 Task: Find connections with filter location Prijedor with filter topic #healthylifestyle with filter profile language German with filter current company LOVE, LIGHT, INSPIRE ? with filter school Indian Institute of Technology Gandhinagar  with filter industry Dairy Product Manufacturing with filter service category Tax Law with filter keywords title Financial Services Representative
Action: Mouse moved to (609, 114)
Screenshot: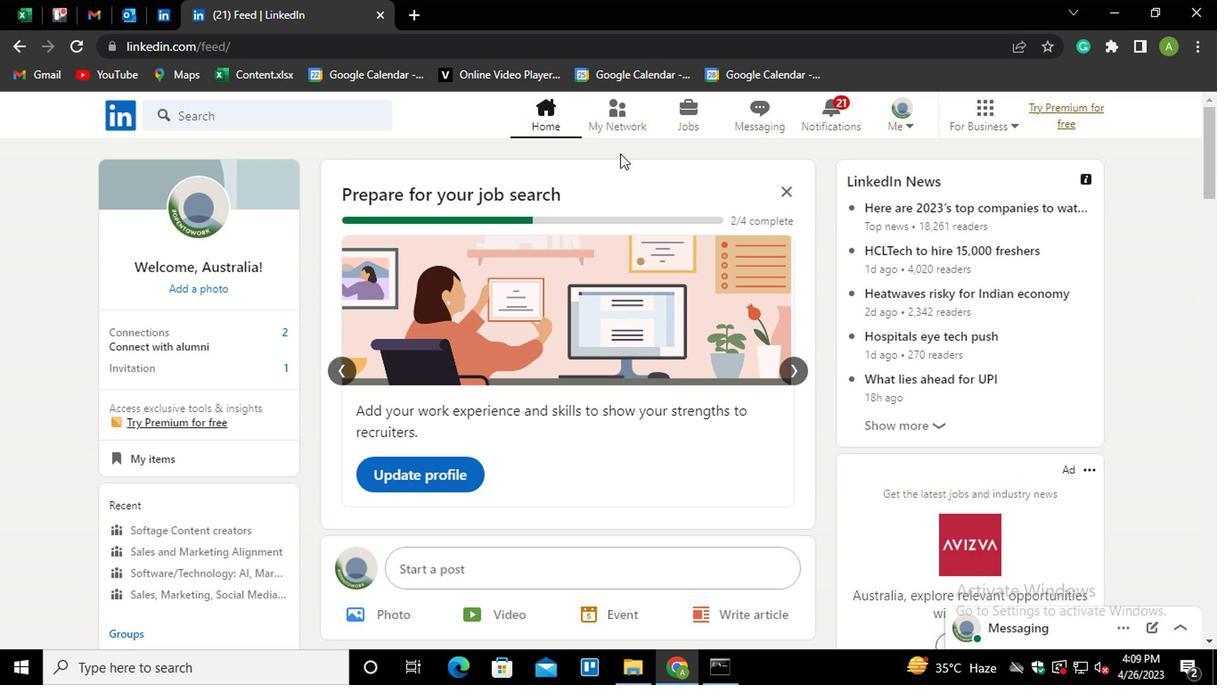 
Action: Mouse pressed left at (609, 114)
Screenshot: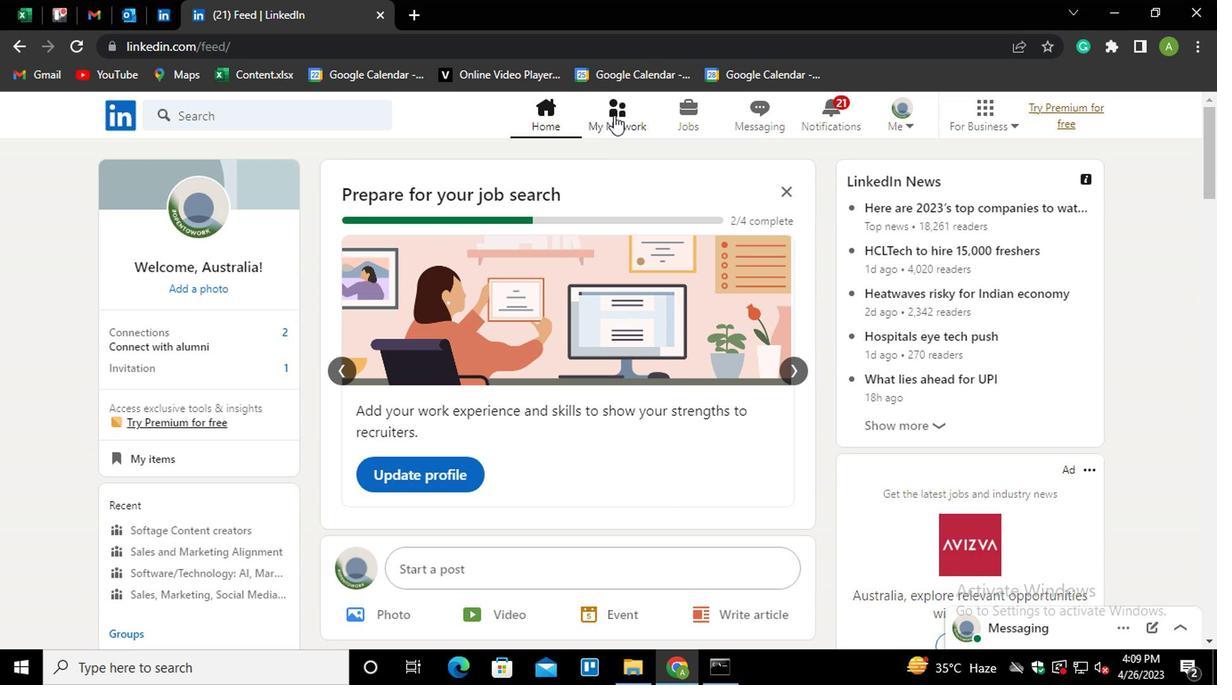 
Action: Mouse moved to (213, 209)
Screenshot: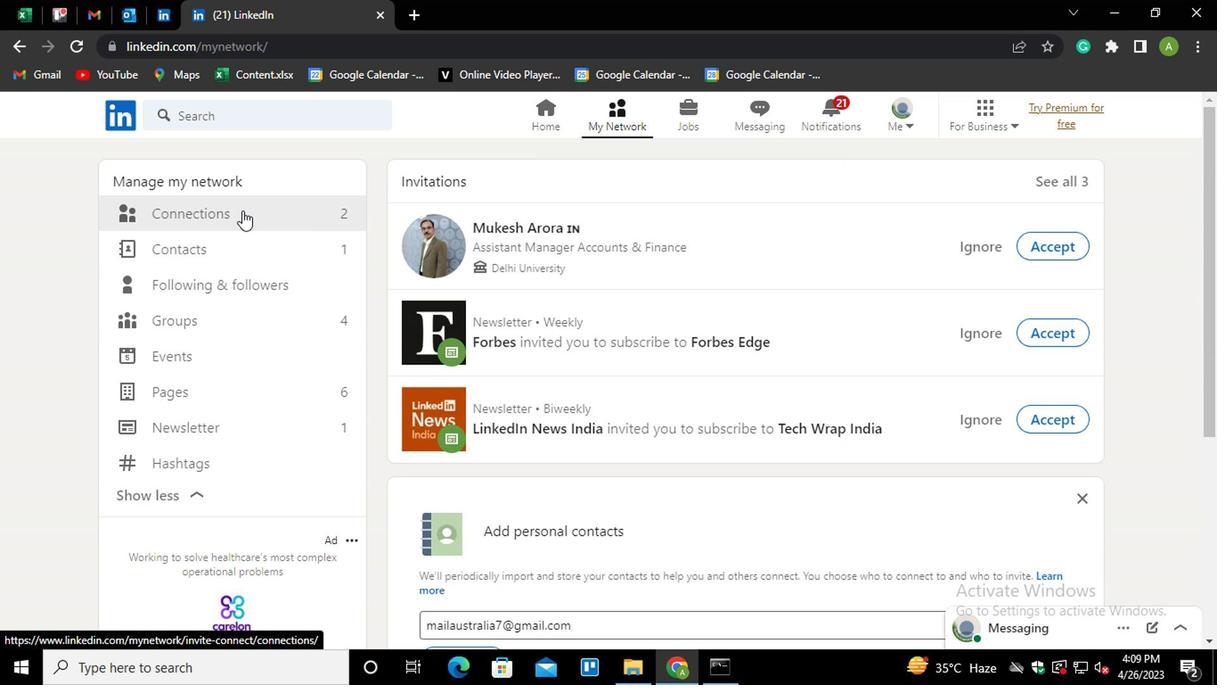 
Action: Mouse pressed left at (213, 209)
Screenshot: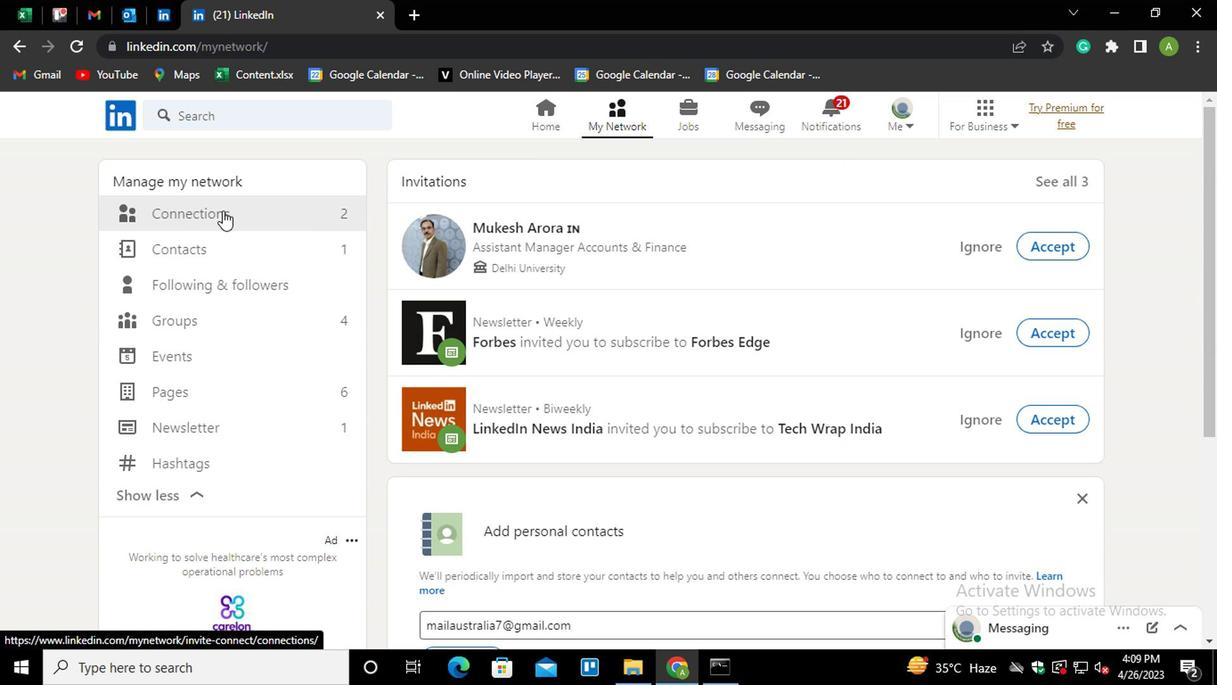 
Action: Mouse moved to (697, 209)
Screenshot: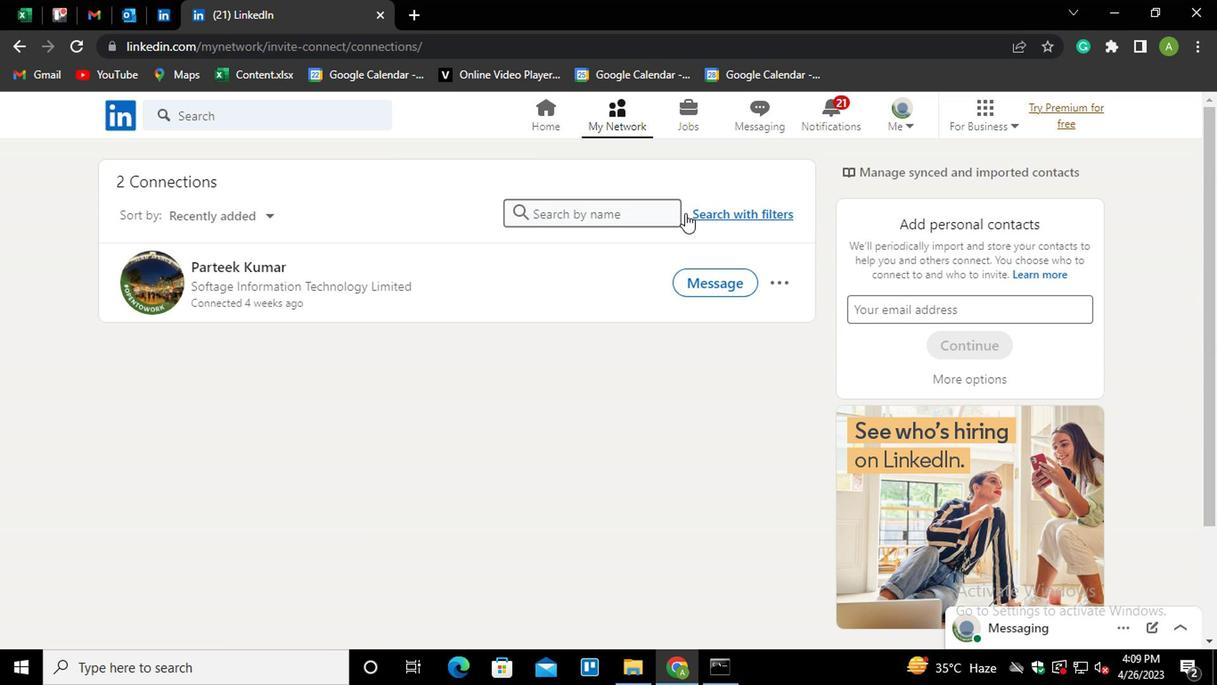 
Action: Mouse pressed left at (697, 209)
Screenshot: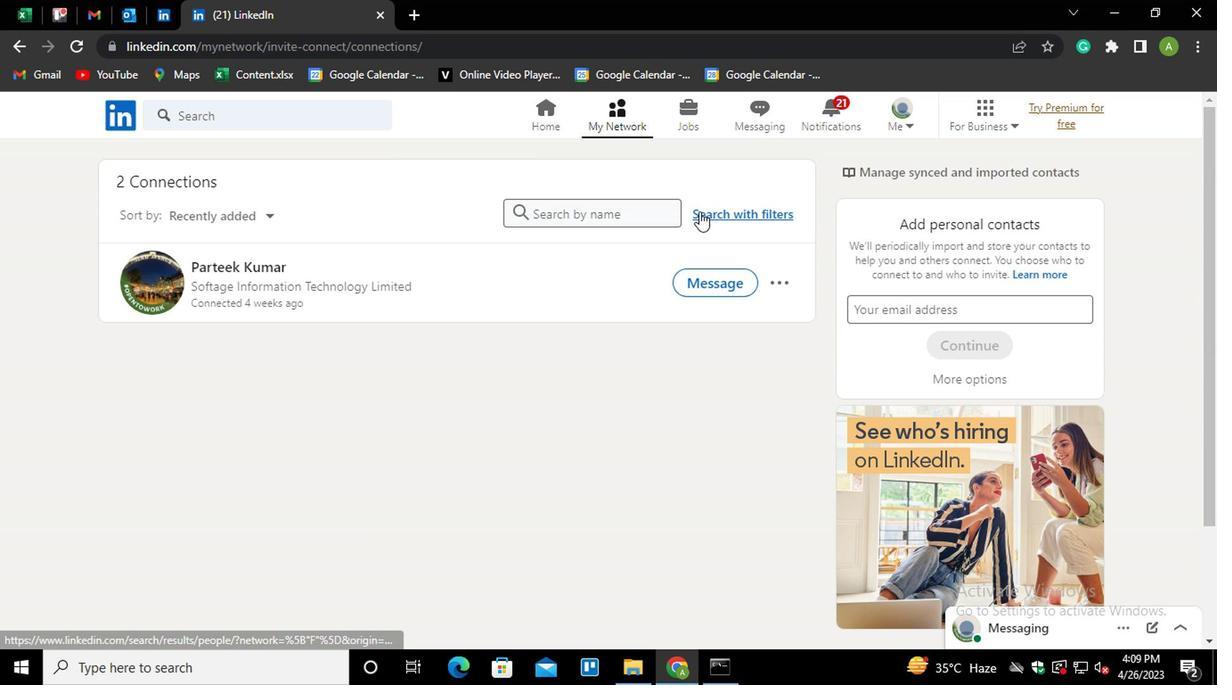 
Action: Mouse moved to (598, 166)
Screenshot: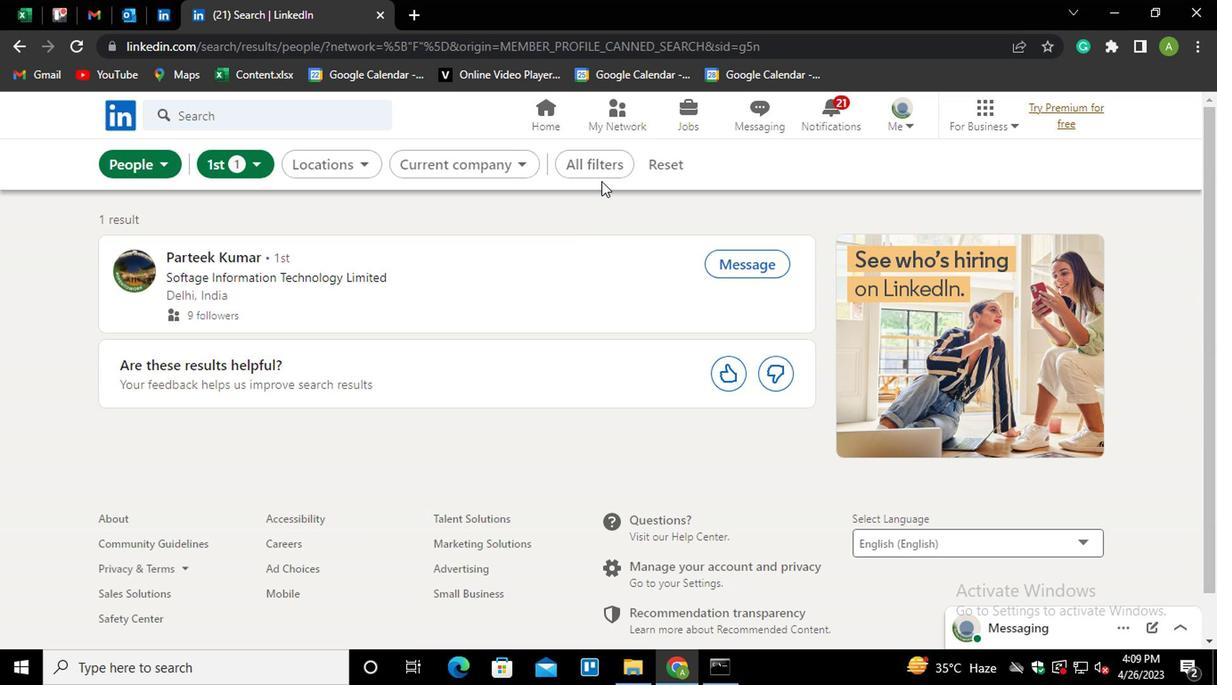 
Action: Mouse pressed left at (598, 166)
Screenshot: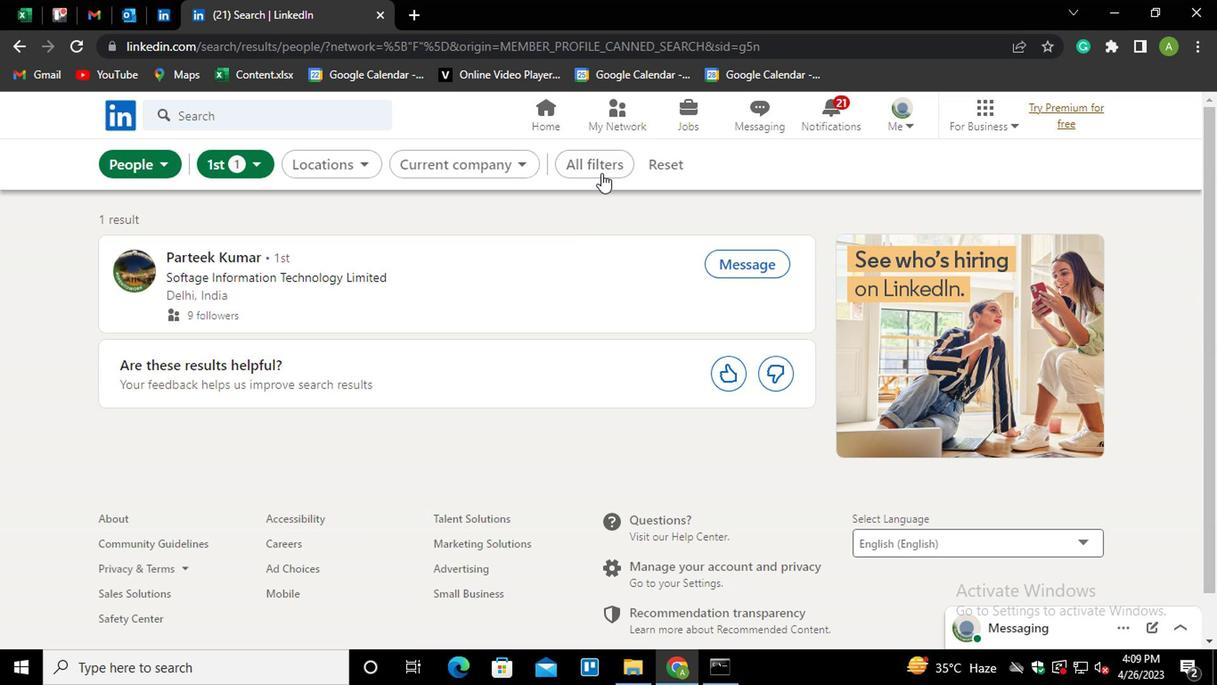 
Action: Mouse moved to (839, 359)
Screenshot: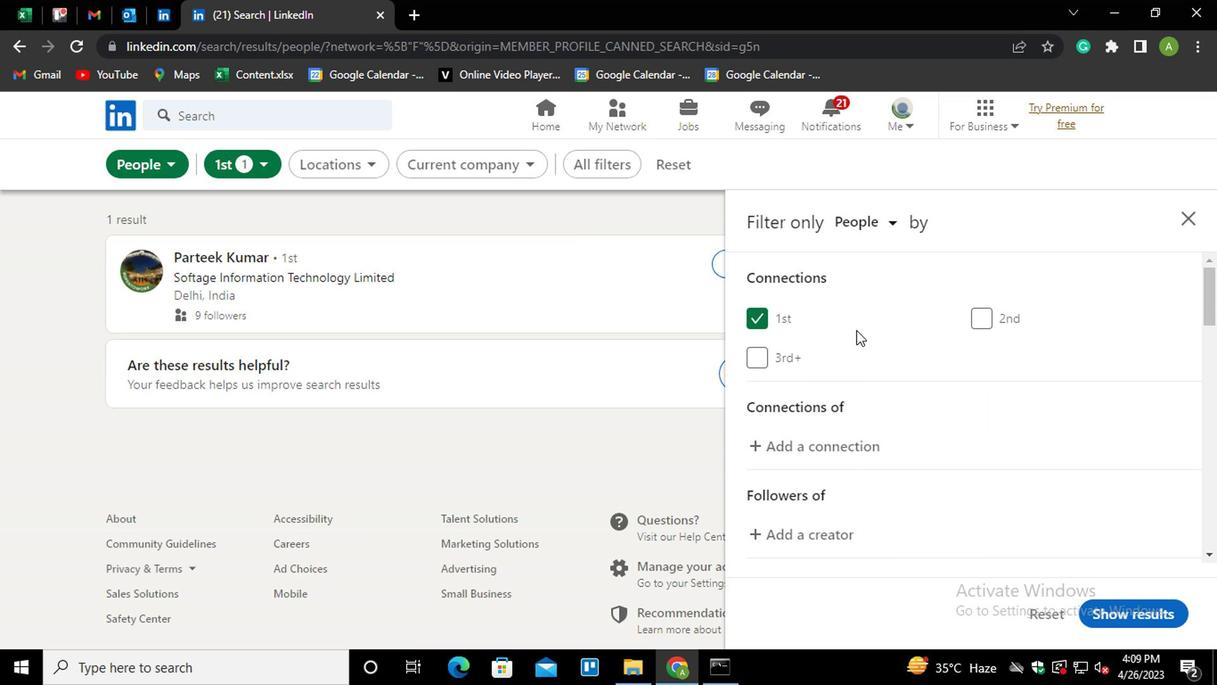 
Action: Mouse scrolled (839, 359) with delta (0, 0)
Screenshot: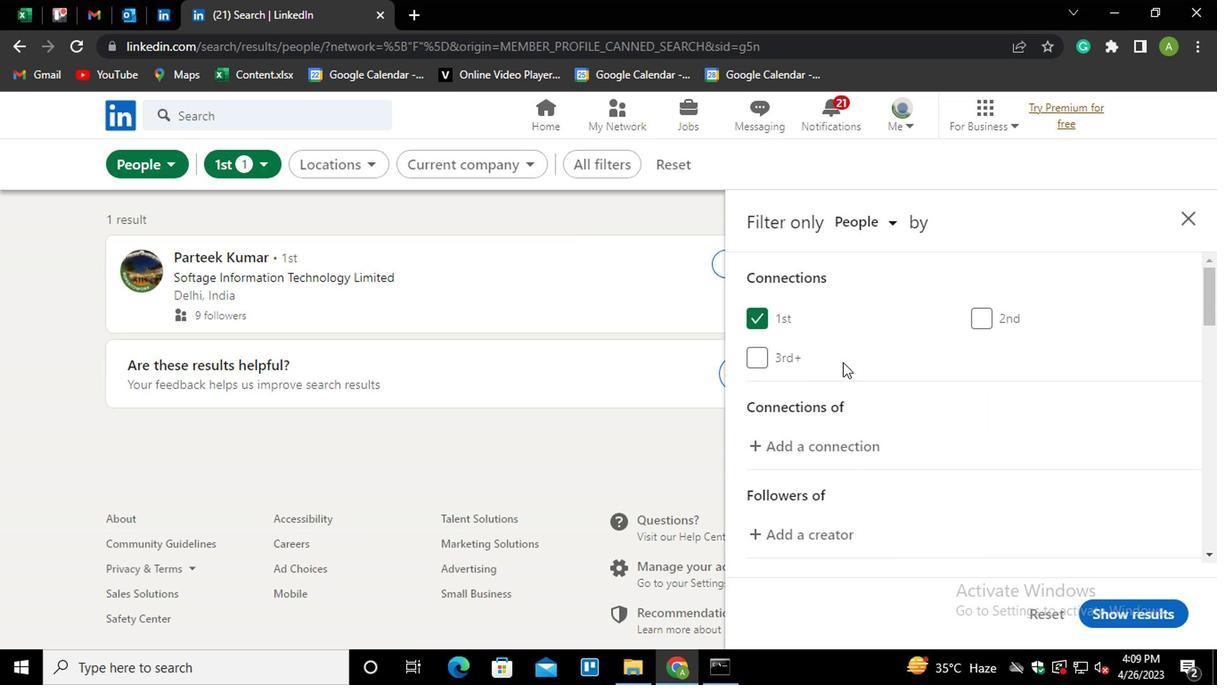 
Action: Mouse scrolled (839, 359) with delta (0, 0)
Screenshot: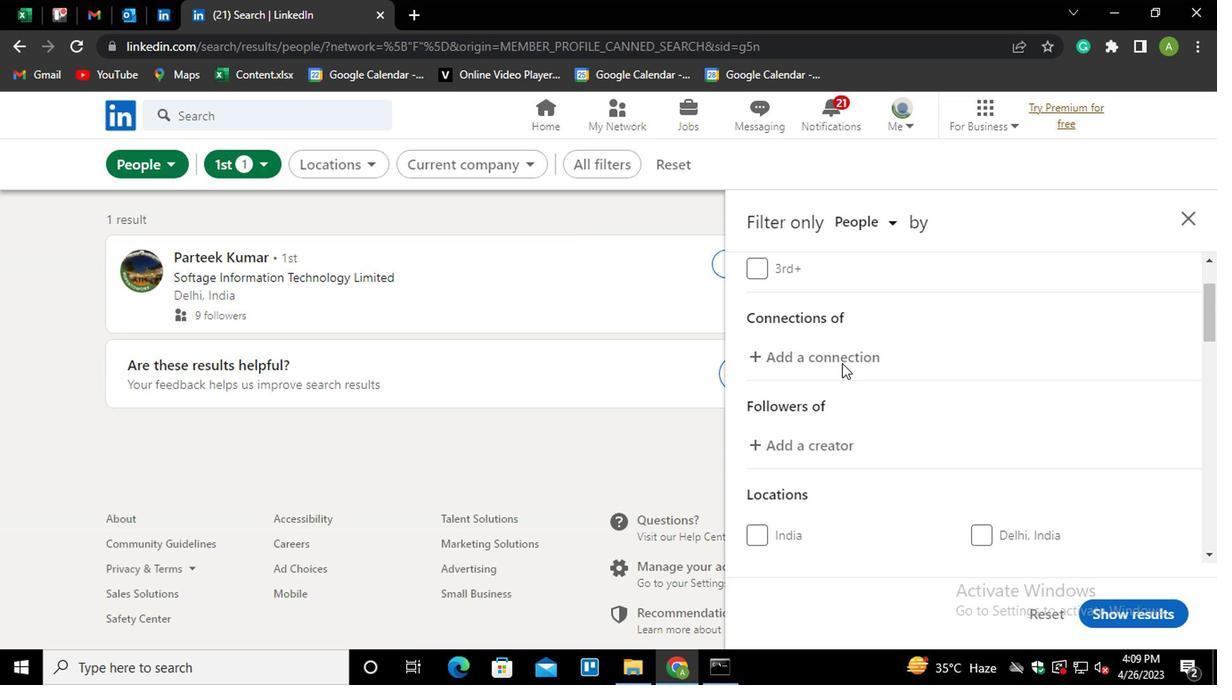 
Action: Mouse scrolled (839, 359) with delta (0, 0)
Screenshot: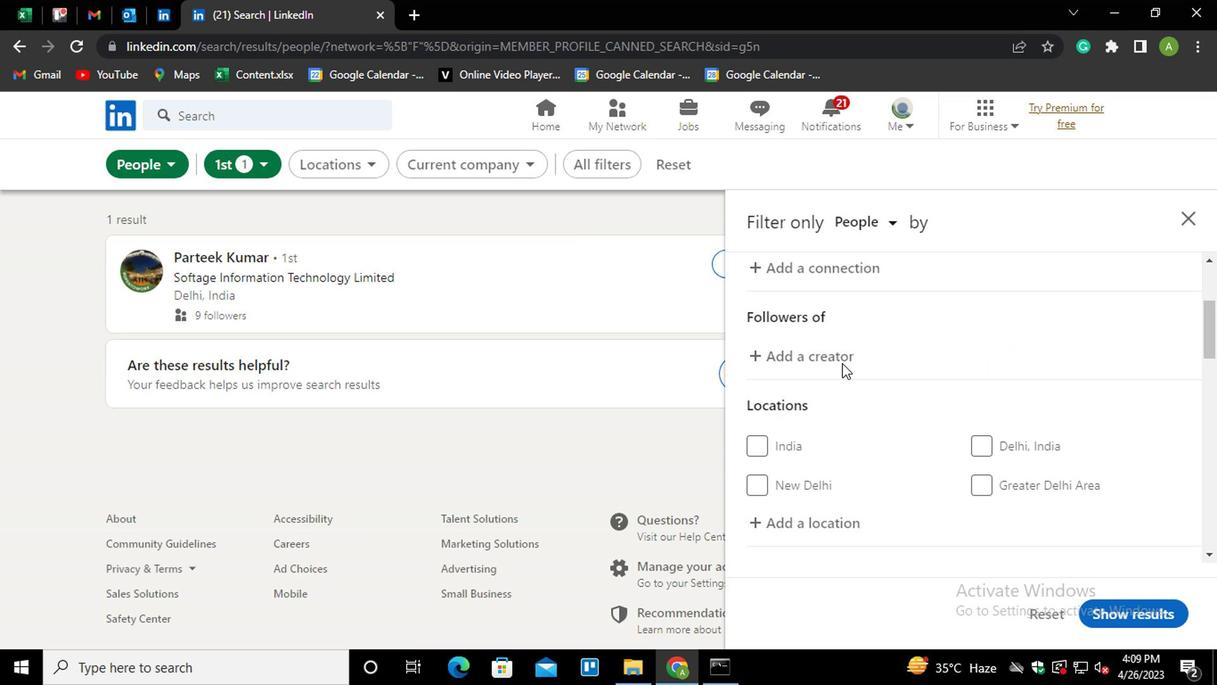 
Action: Mouse moved to (775, 431)
Screenshot: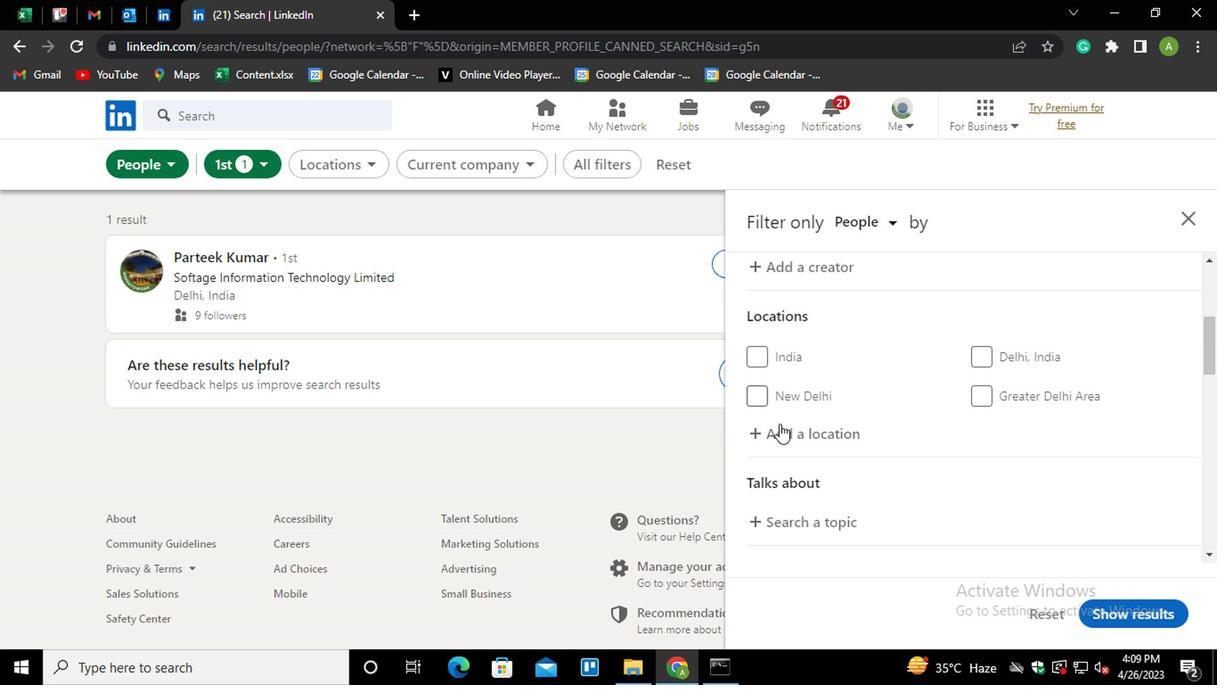 
Action: Mouse pressed left at (775, 431)
Screenshot: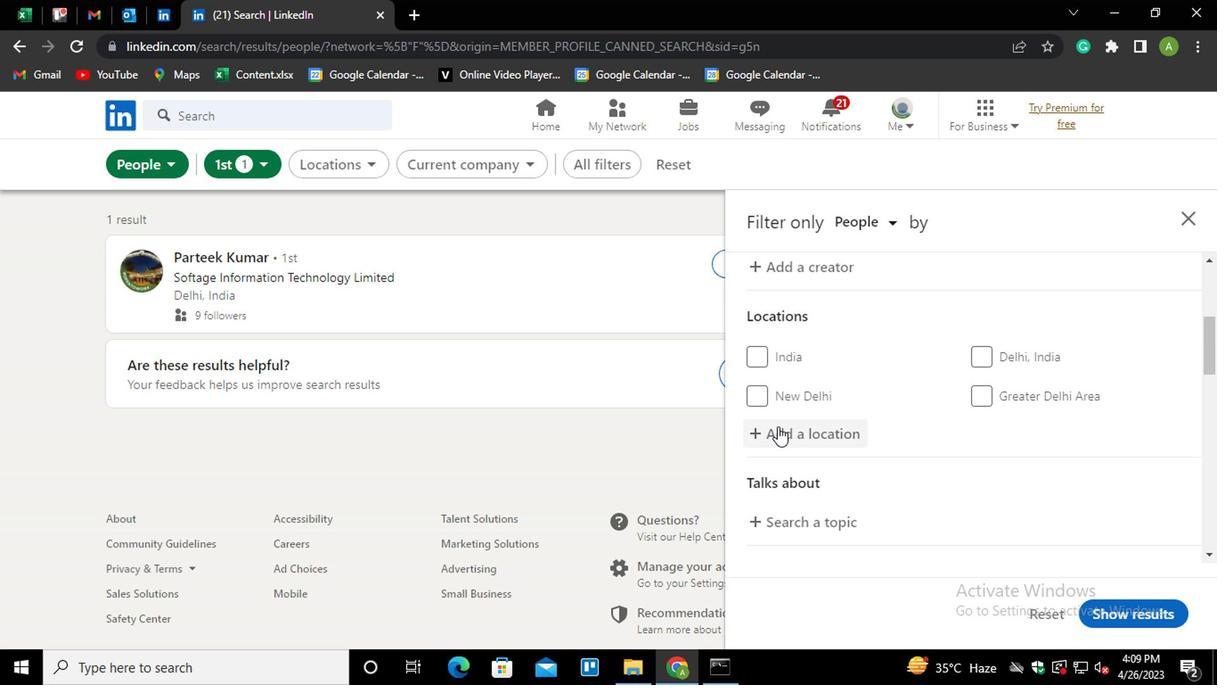 
Action: Mouse moved to (786, 431)
Screenshot: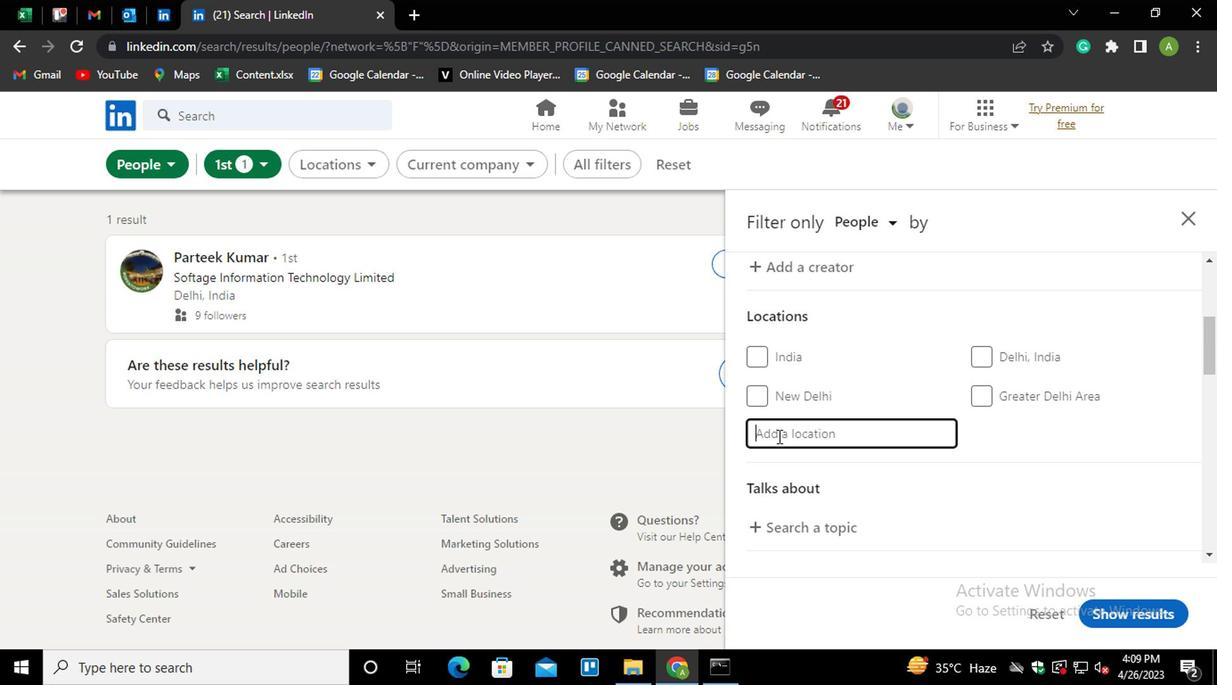 
Action: Mouse pressed left at (786, 431)
Screenshot: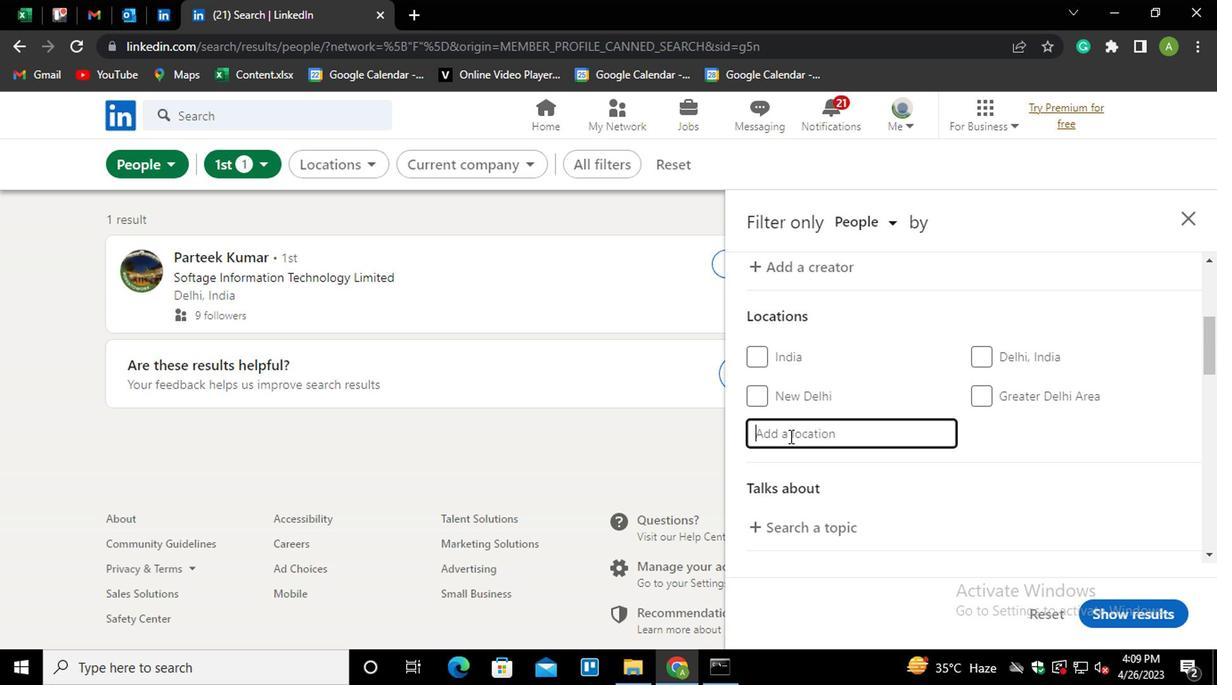 
Action: Key pressed <Key.shift_r>Prijedor<Key.down><Key.enter>
Screenshot: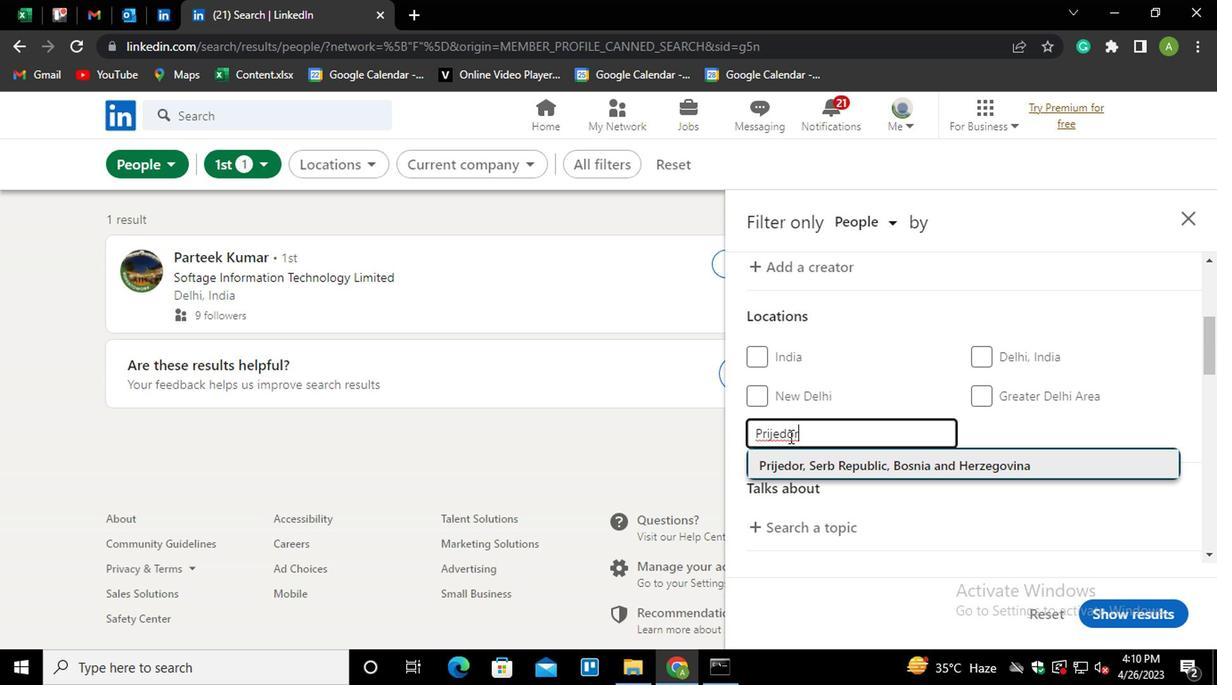 
Action: Mouse moved to (822, 434)
Screenshot: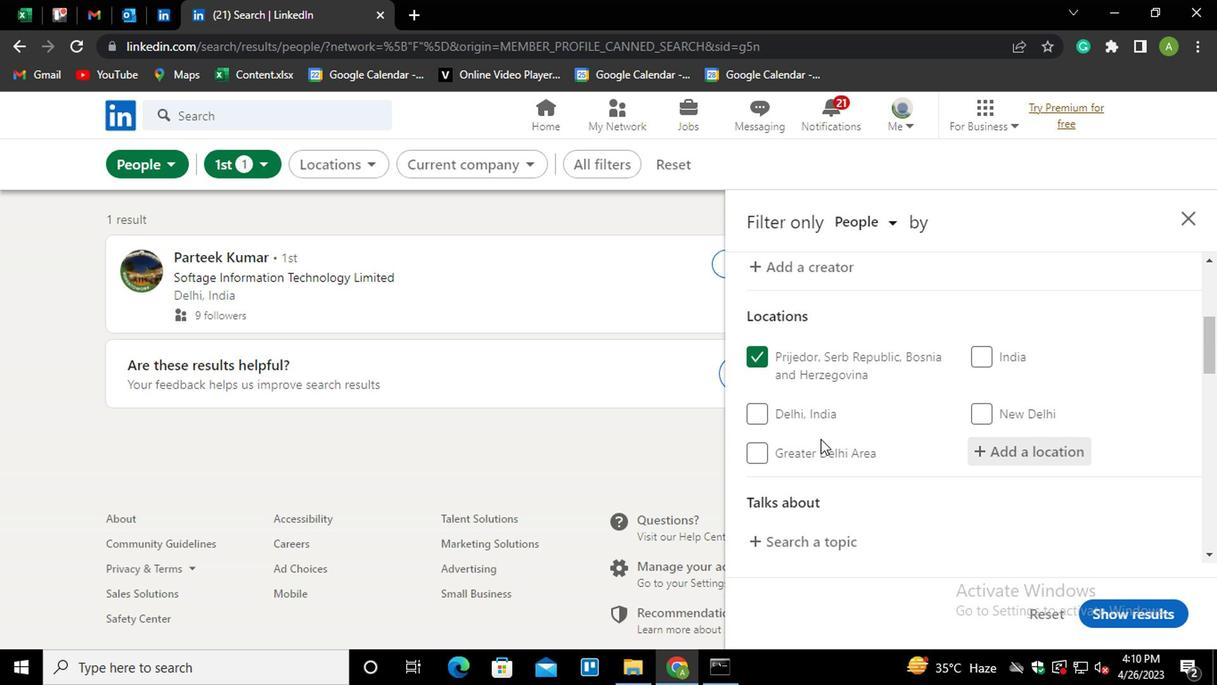 
Action: Mouse scrolled (822, 433) with delta (0, 0)
Screenshot: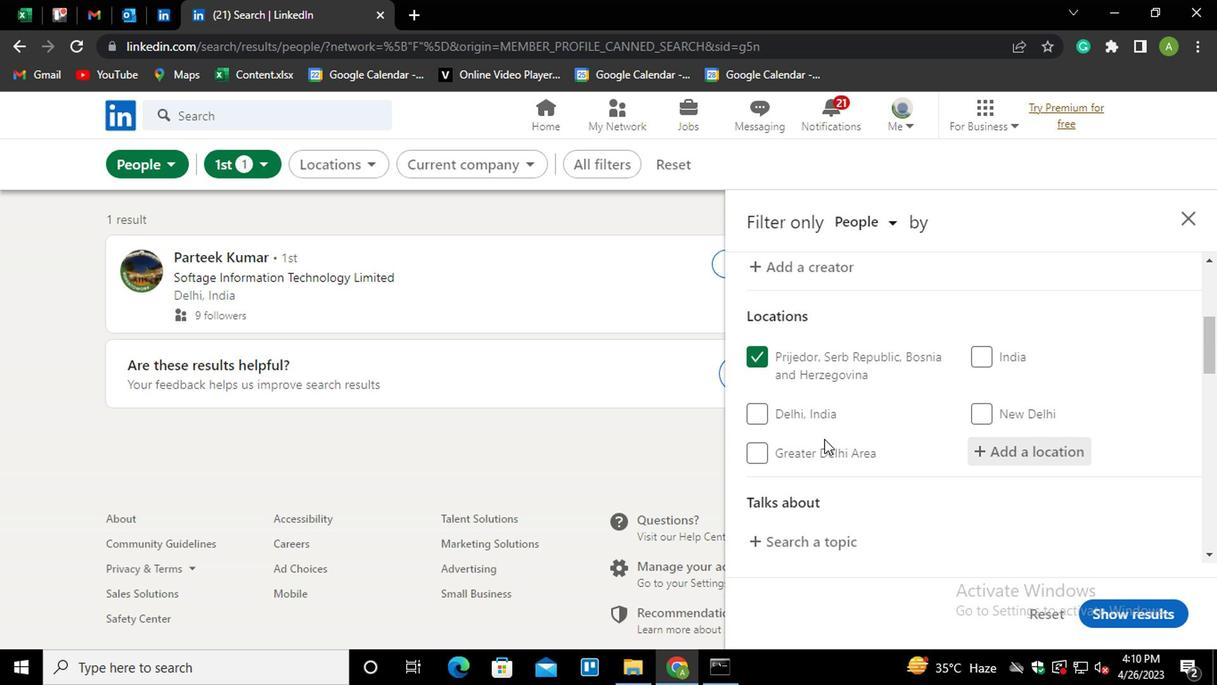 
Action: Mouse scrolled (822, 433) with delta (0, 0)
Screenshot: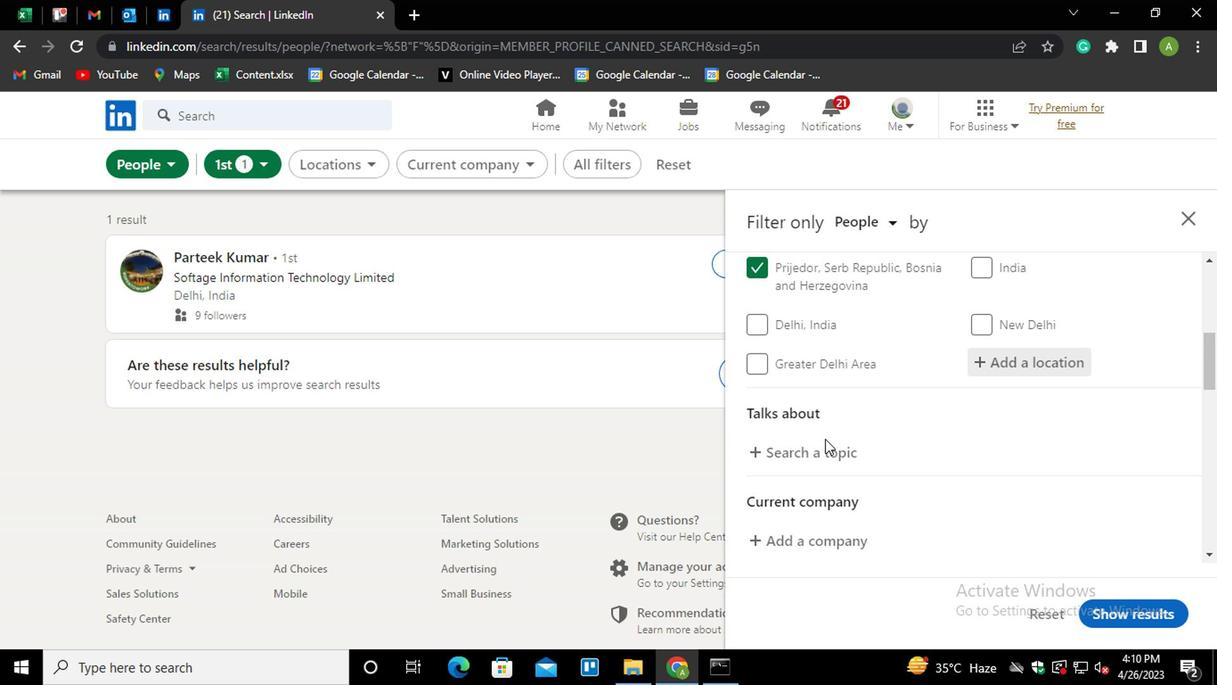 
Action: Mouse moved to (775, 367)
Screenshot: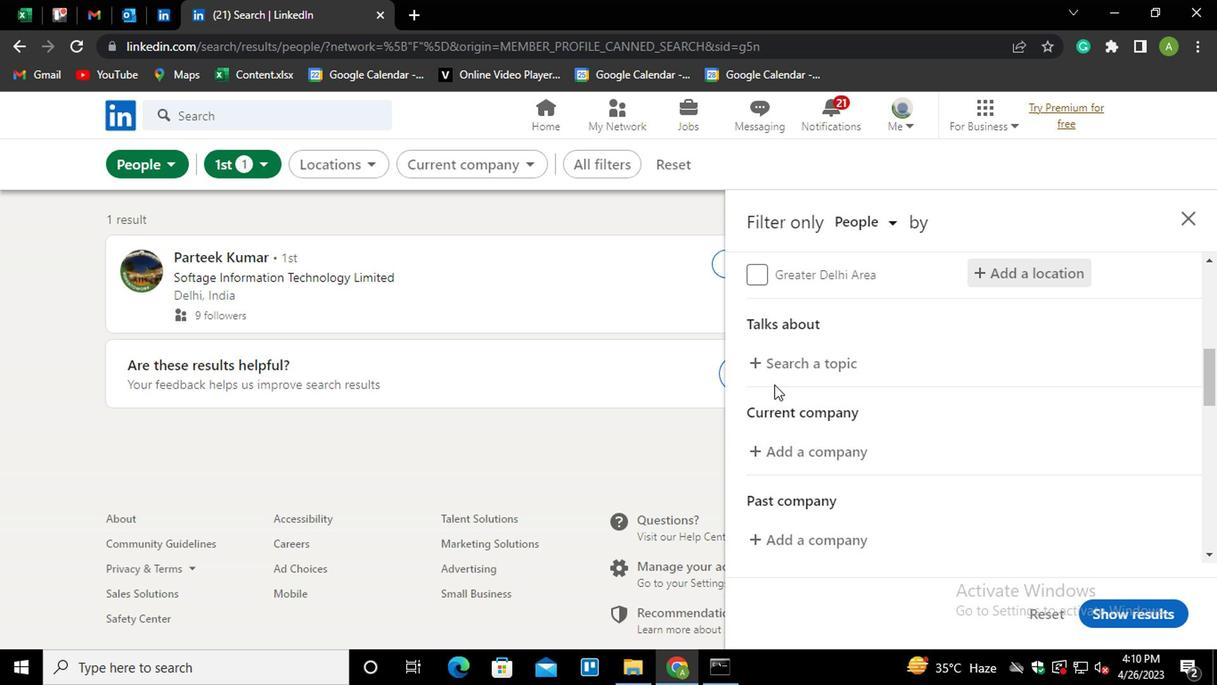
Action: Mouse pressed left at (775, 367)
Screenshot: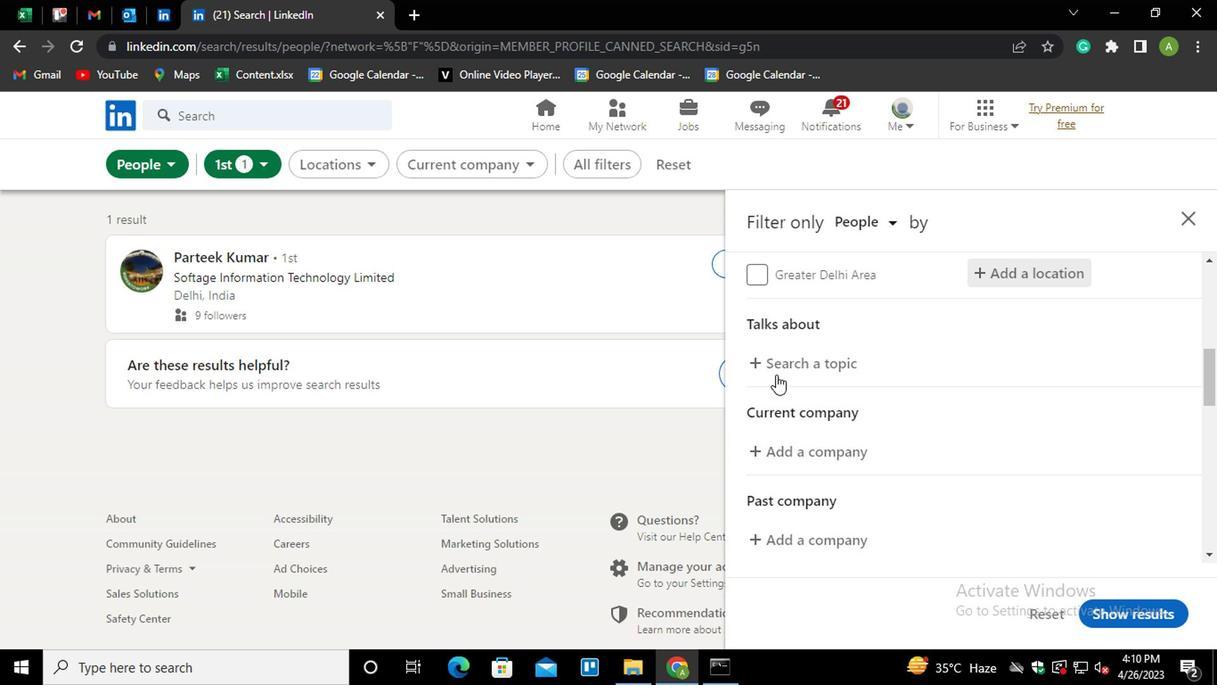 
Action: Mouse moved to (783, 365)
Screenshot: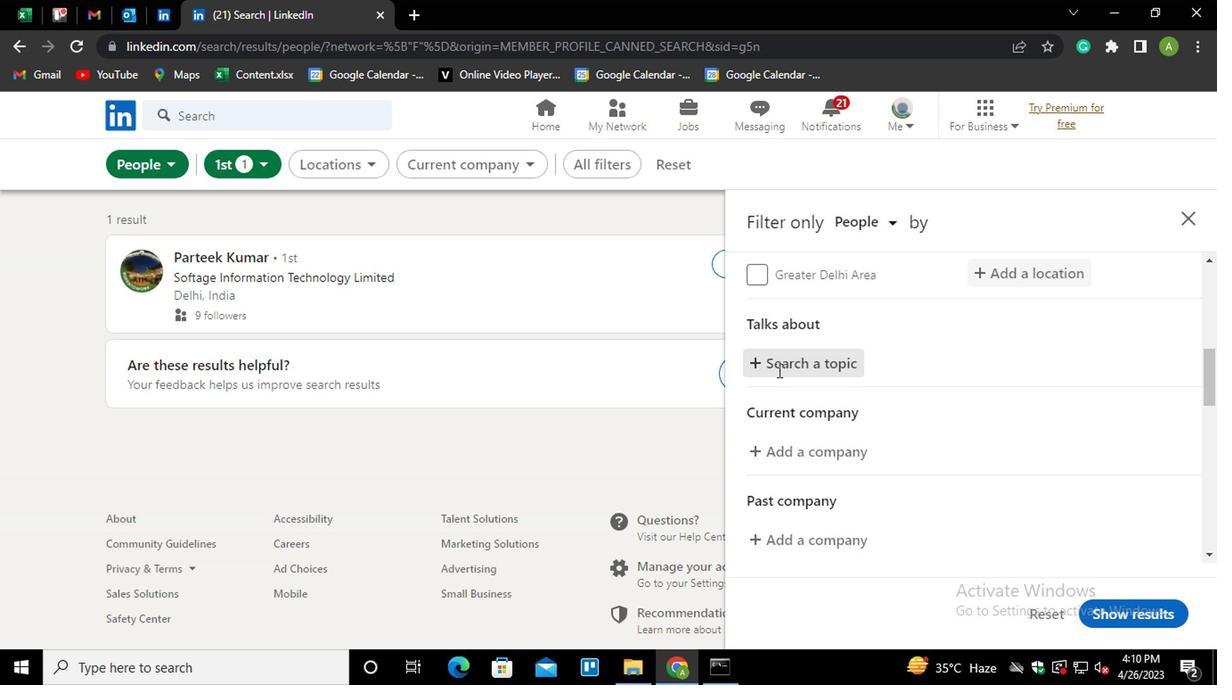 
Action: Mouse pressed left at (783, 365)
Screenshot: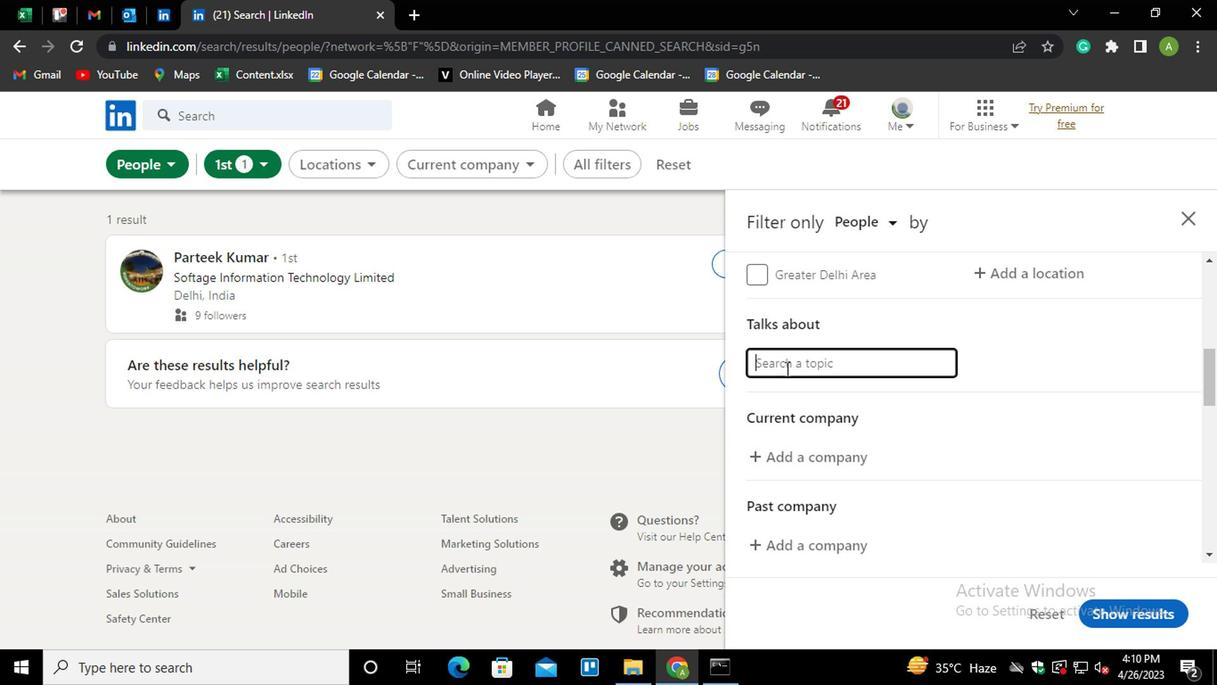 
Action: Mouse moved to (789, 360)
Screenshot: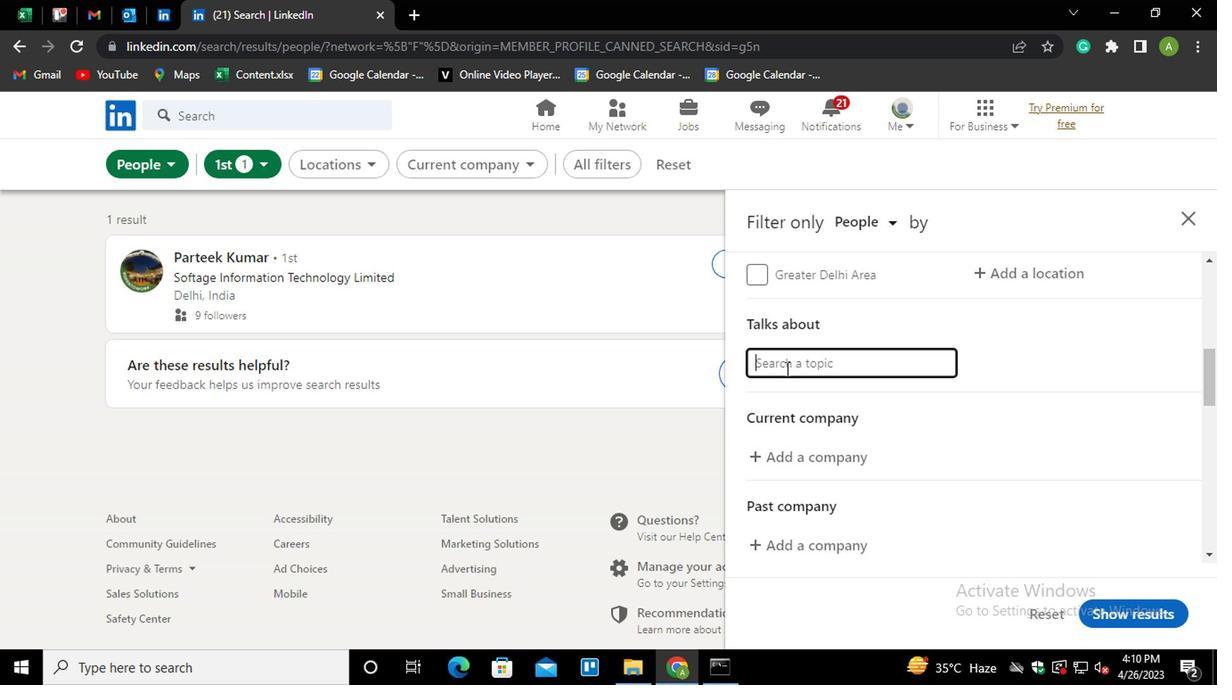 
Action: Key pressed <Key.shift>#HEALTHYLIFESTYLE
Screenshot: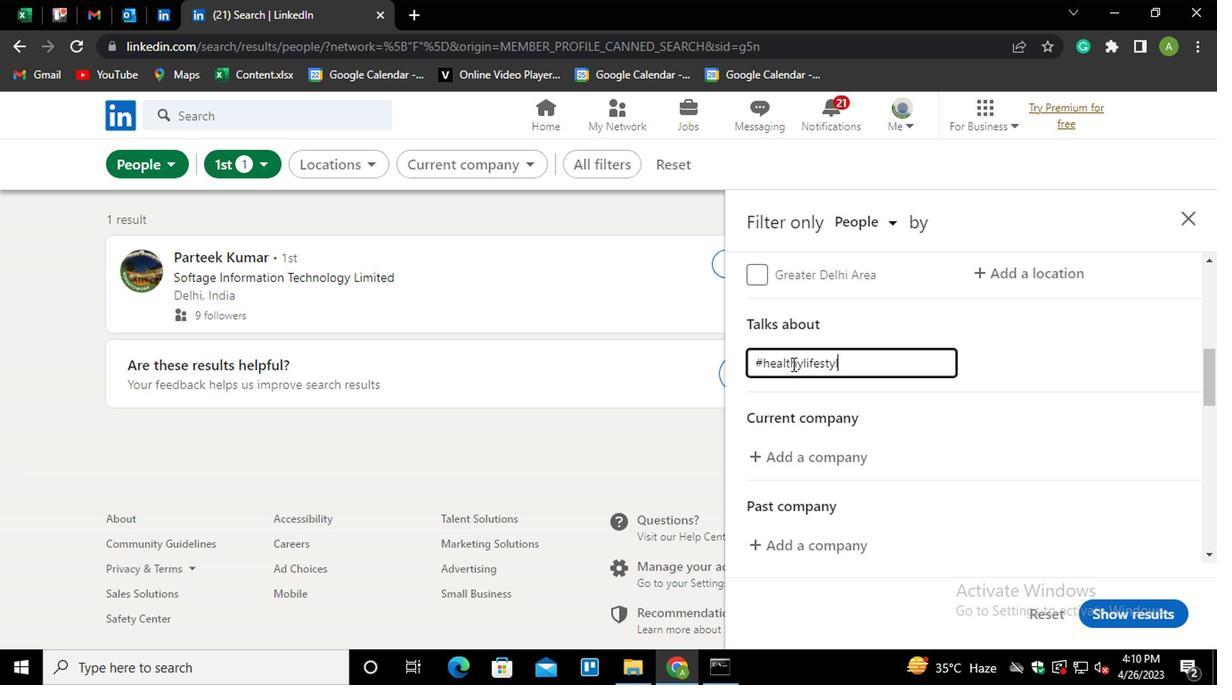 
Action: Mouse moved to (1106, 372)
Screenshot: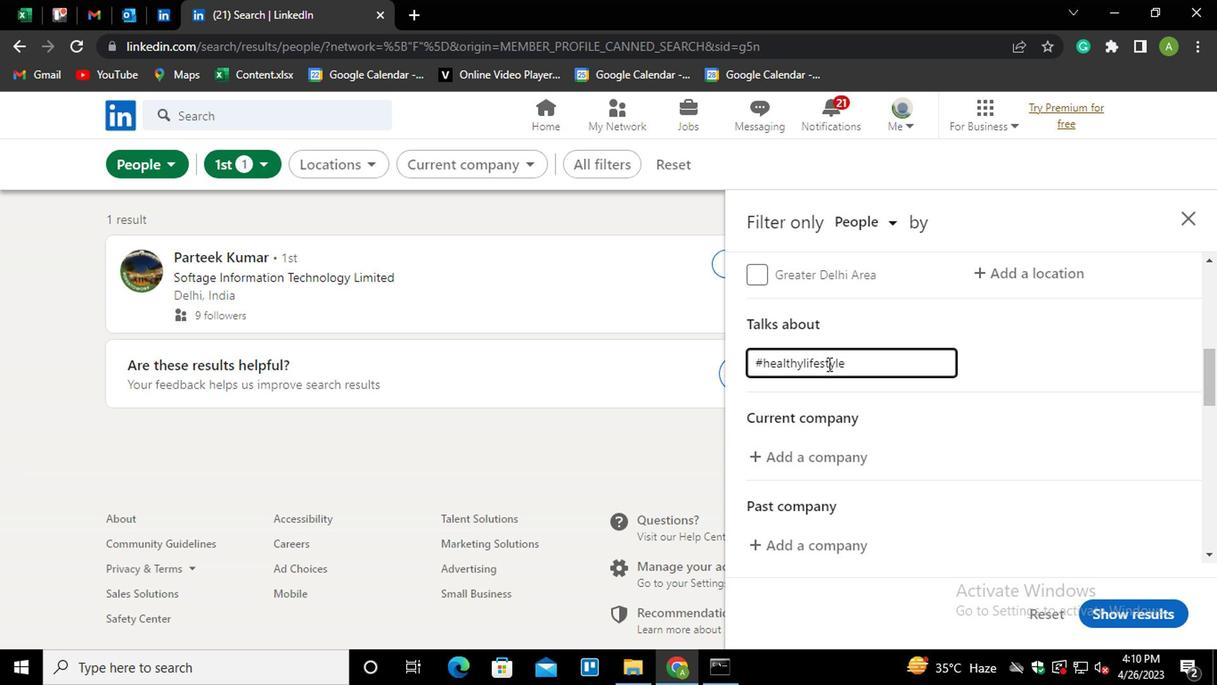 
Action: Mouse pressed left at (1106, 372)
Screenshot: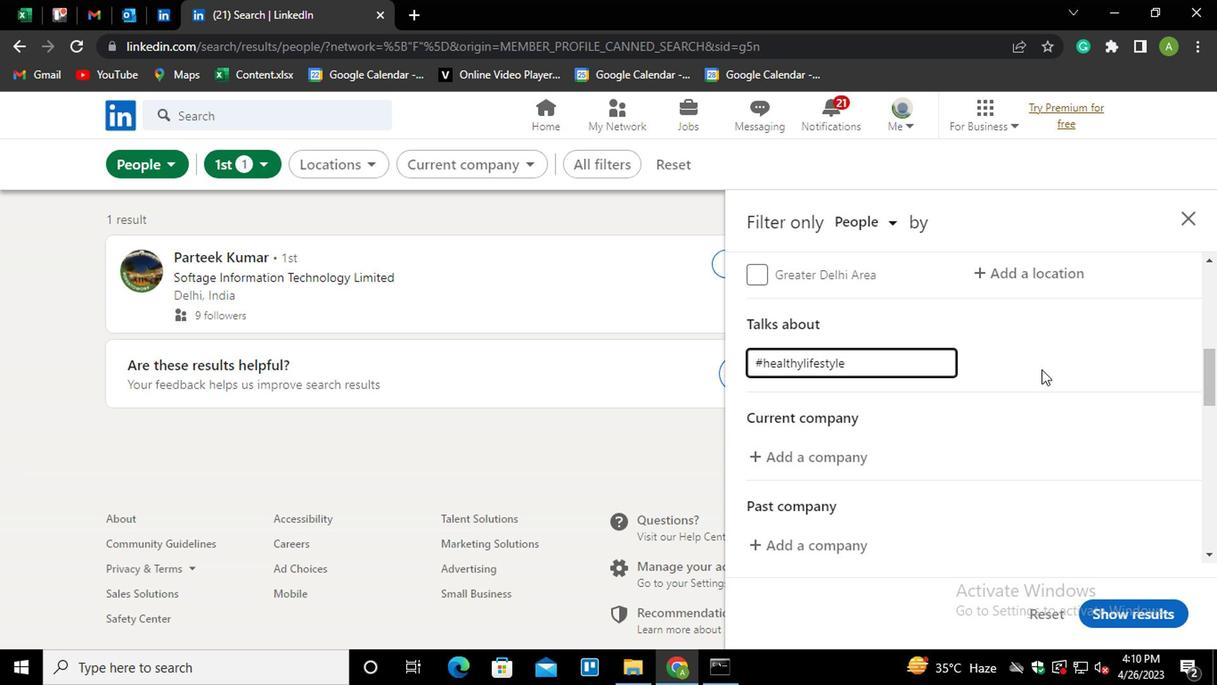 
Action: Mouse moved to (1108, 367)
Screenshot: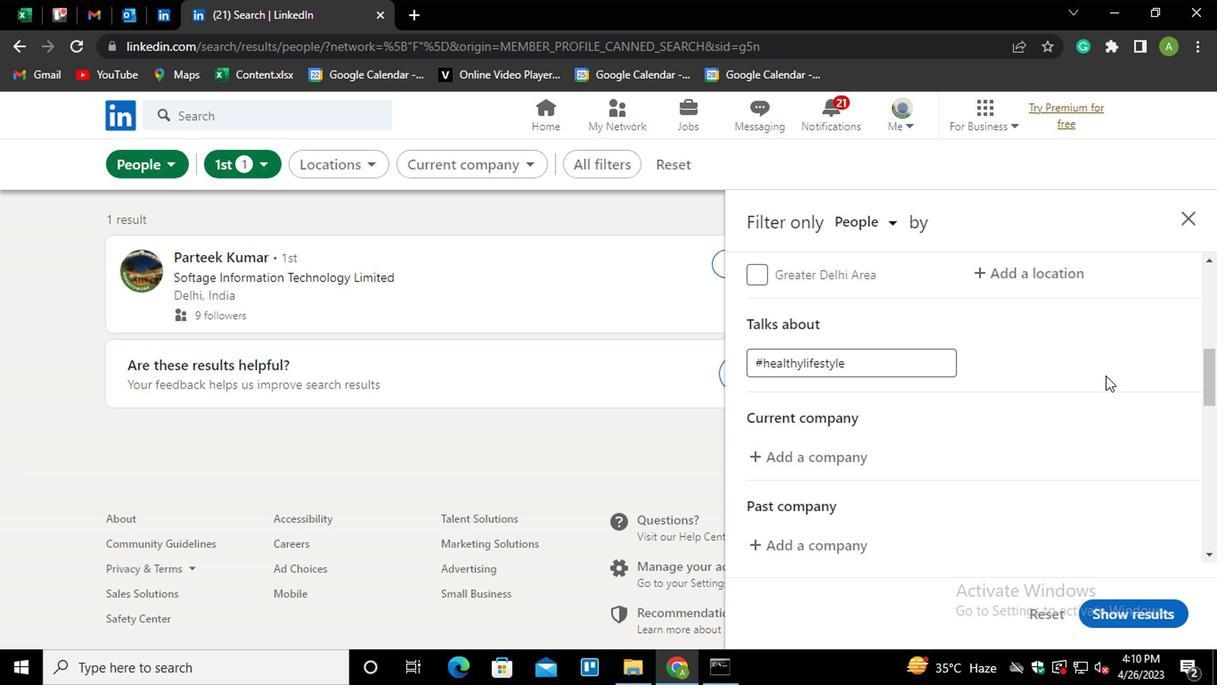 
Action: Mouse scrolled (1108, 367) with delta (0, 0)
Screenshot: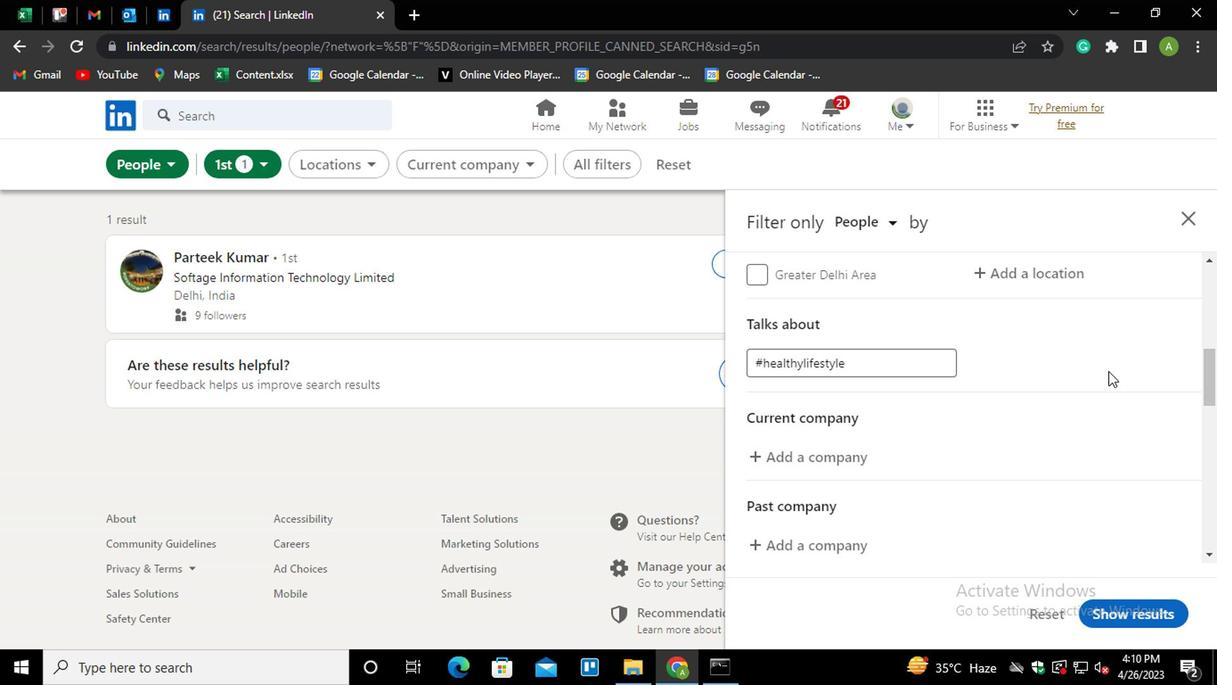 
Action: Mouse moved to (837, 362)
Screenshot: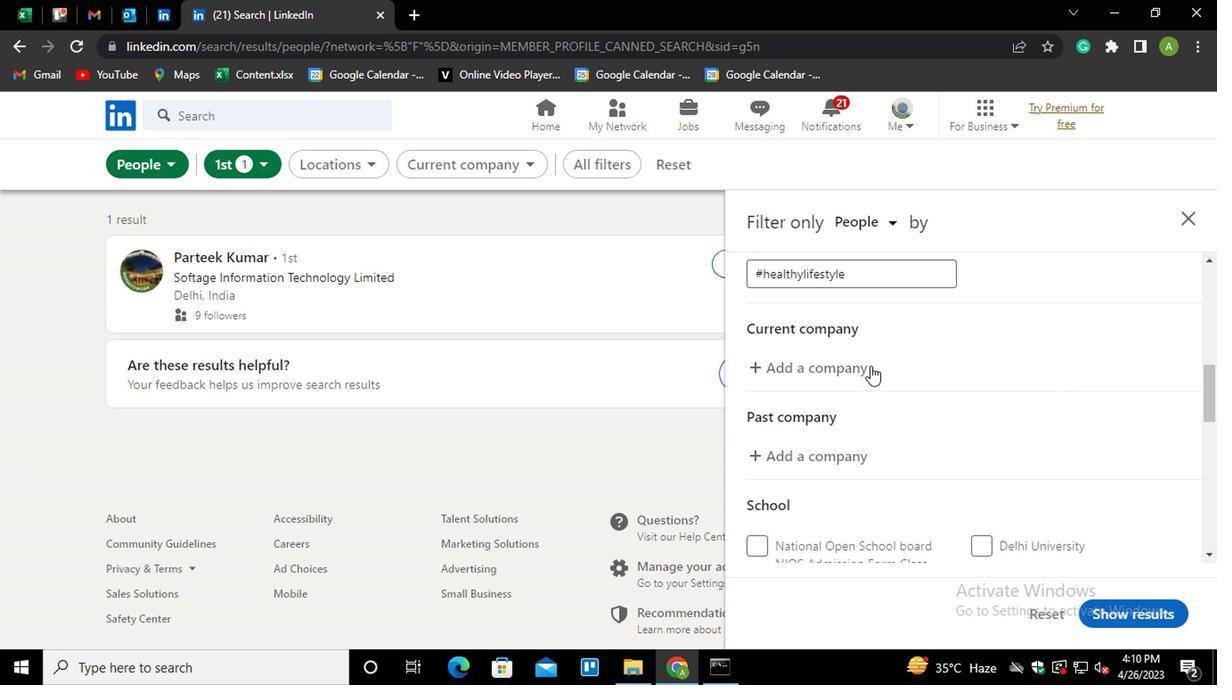 
Action: Mouse pressed left at (837, 362)
Screenshot: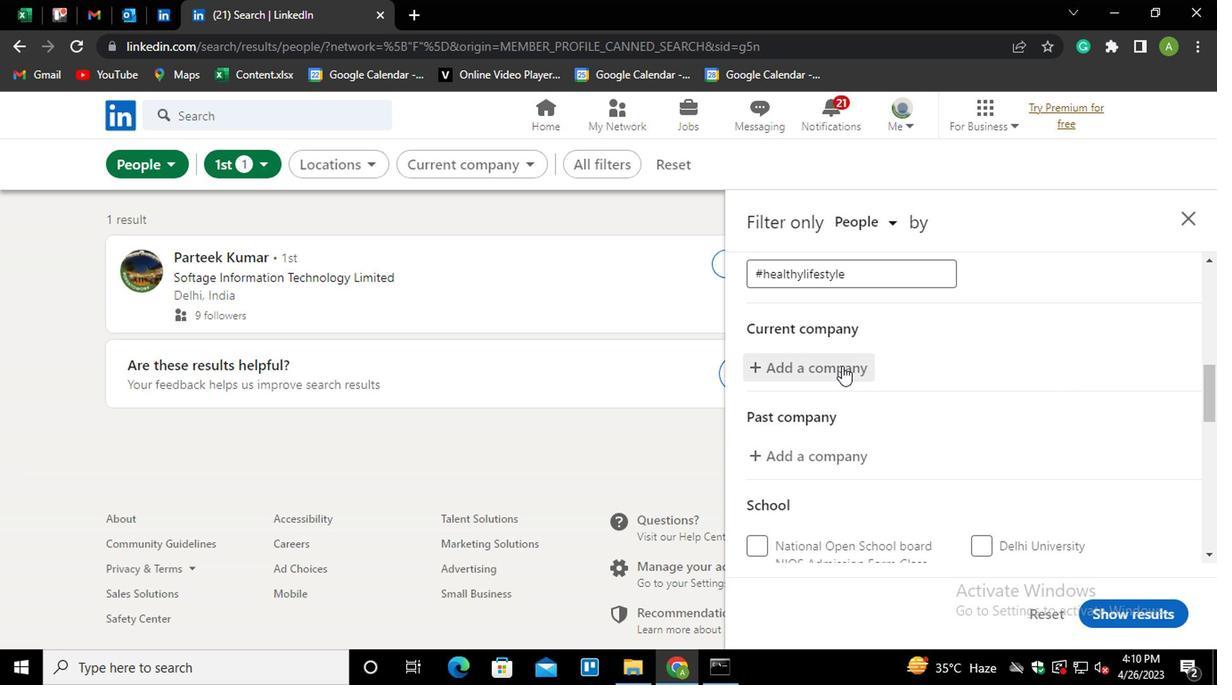 
Action: Mouse moved to (848, 360)
Screenshot: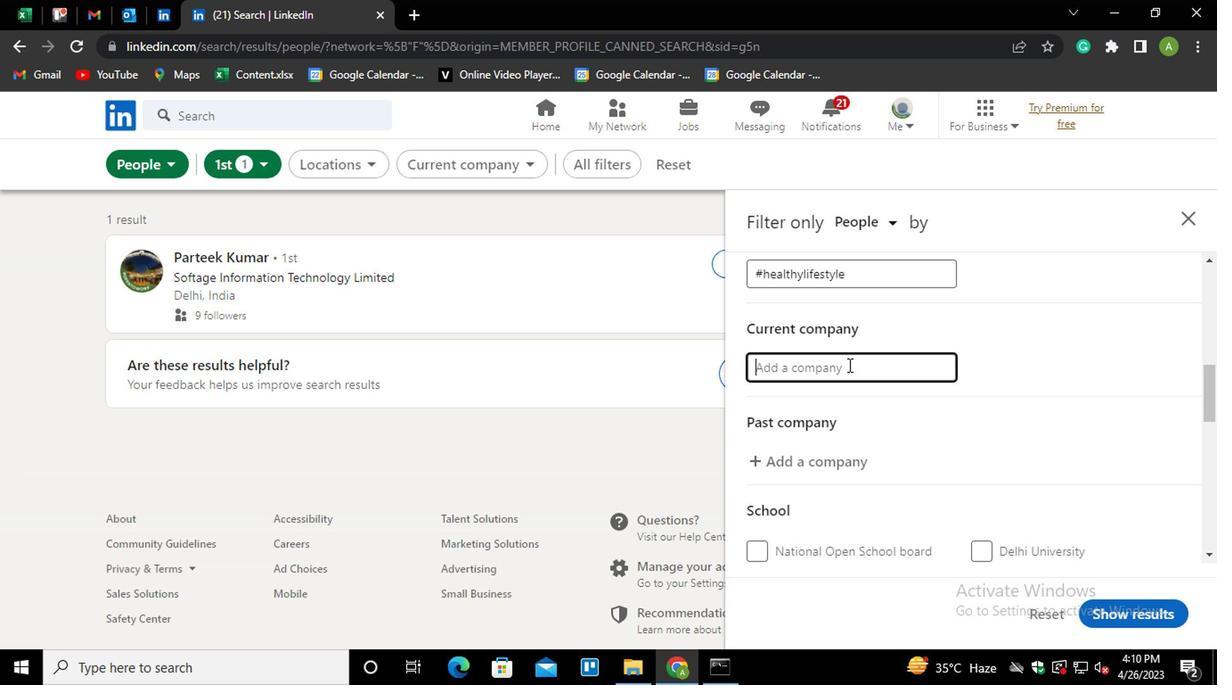 
Action: Key pressed <Key.shift_r>LOB<Key.backspace>VE,<Key.space><Key.down><Key.down><Key.enter>
Screenshot: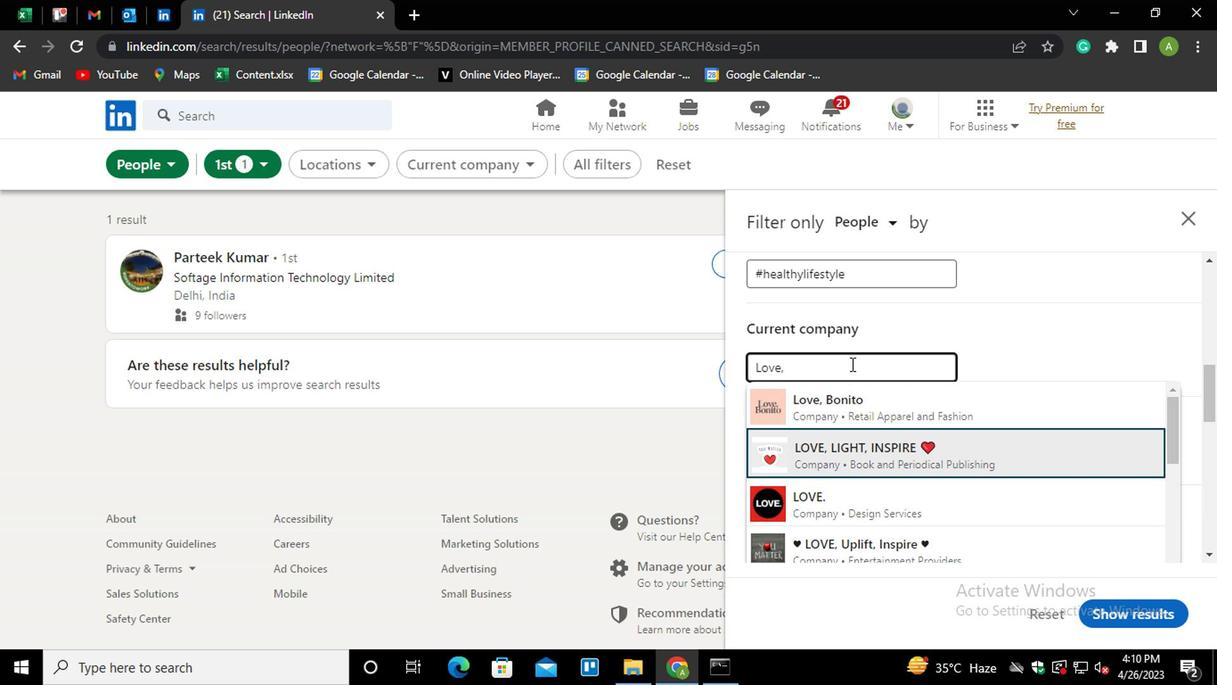 
Action: Mouse moved to (893, 343)
Screenshot: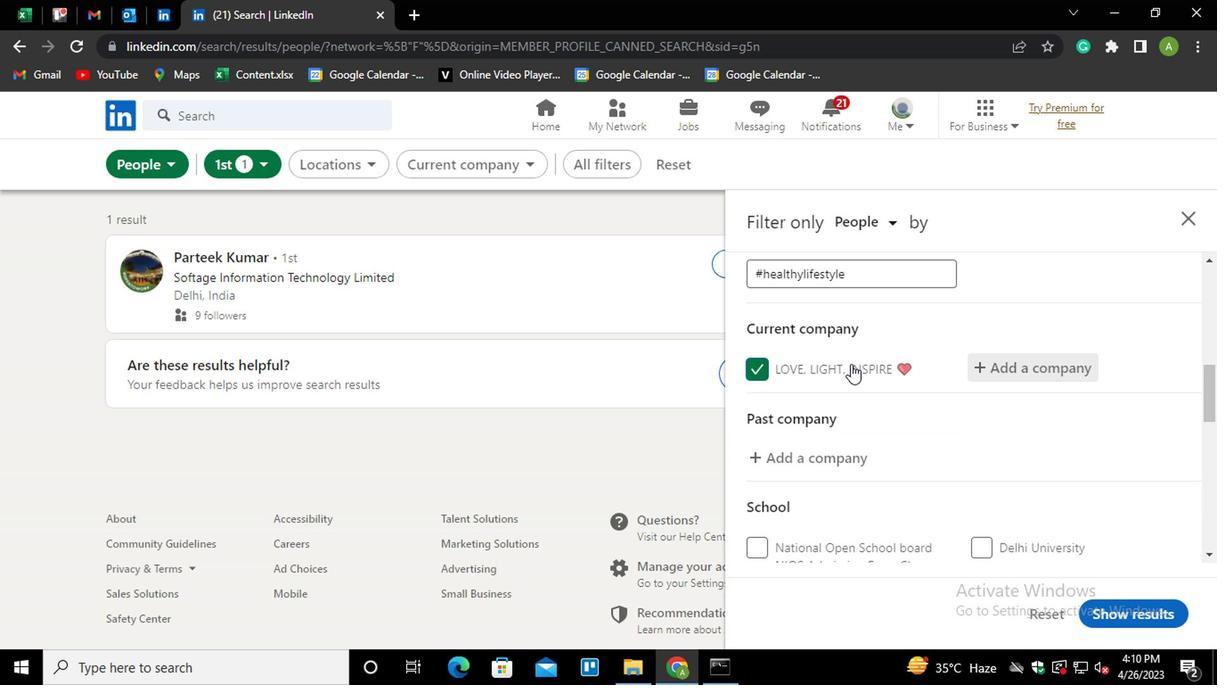 
Action: Mouse scrolled (893, 342) with delta (0, 0)
Screenshot: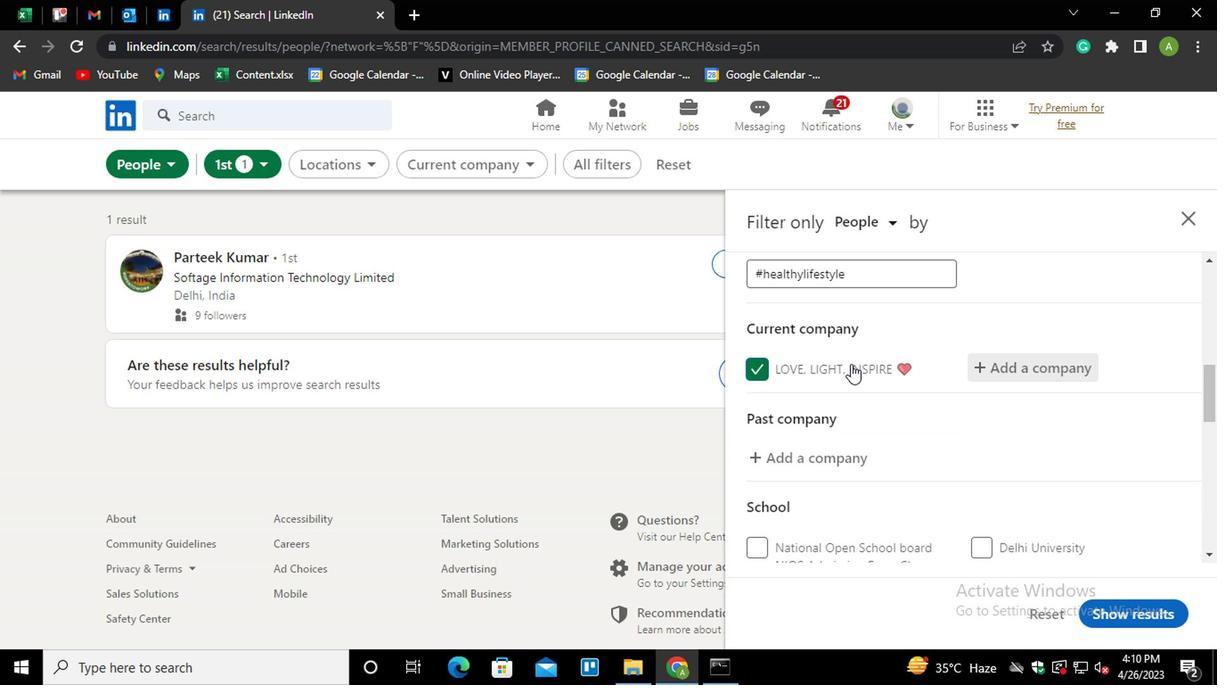 
Action: Mouse moved to (895, 343)
Screenshot: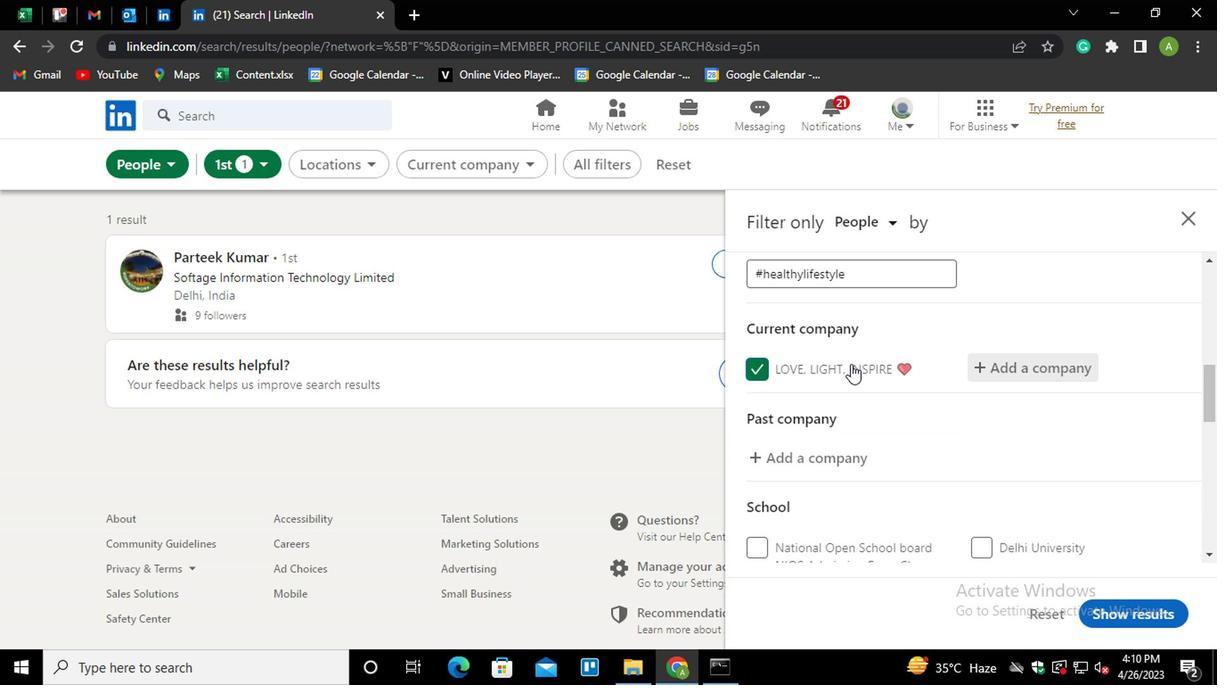 
Action: Mouse scrolled (895, 342) with delta (0, 0)
Screenshot: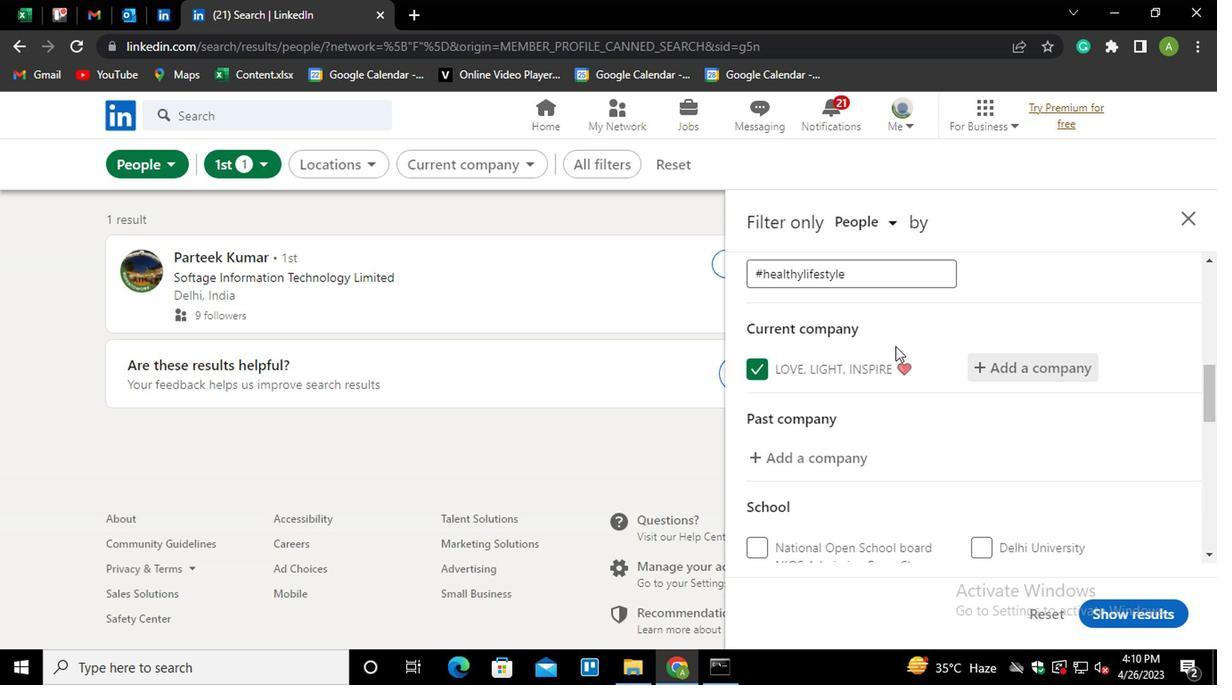 
Action: Mouse moved to (822, 431)
Screenshot: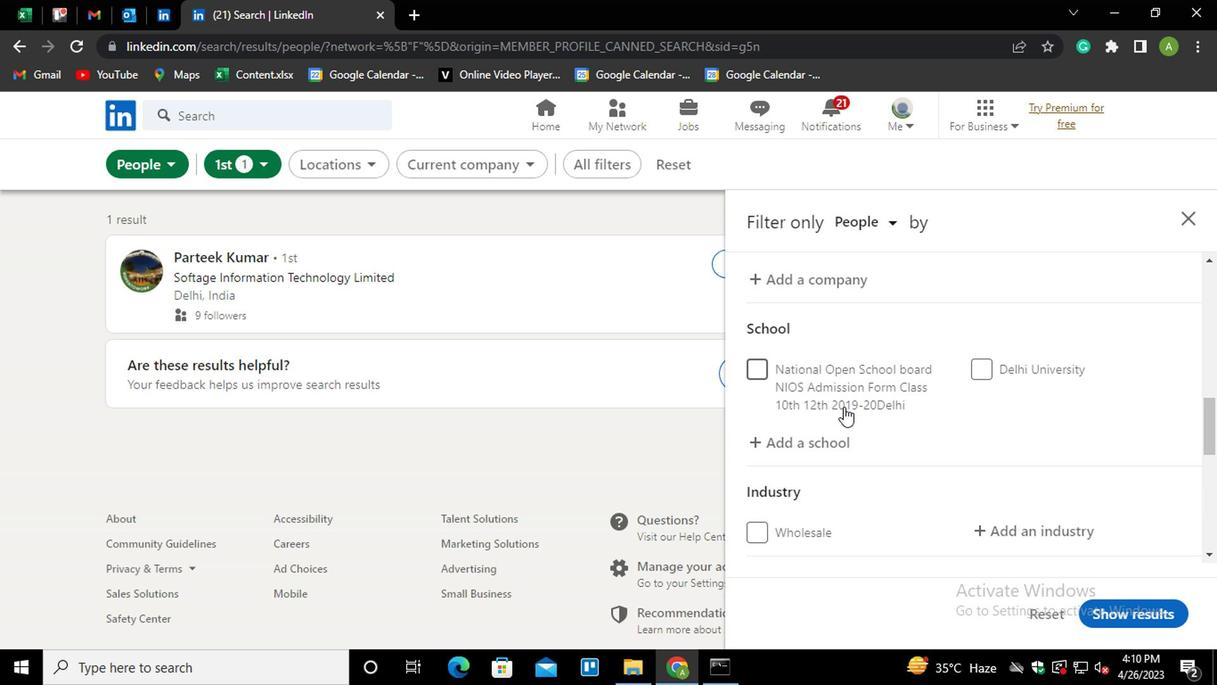 
Action: Mouse pressed left at (822, 431)
Screenshot: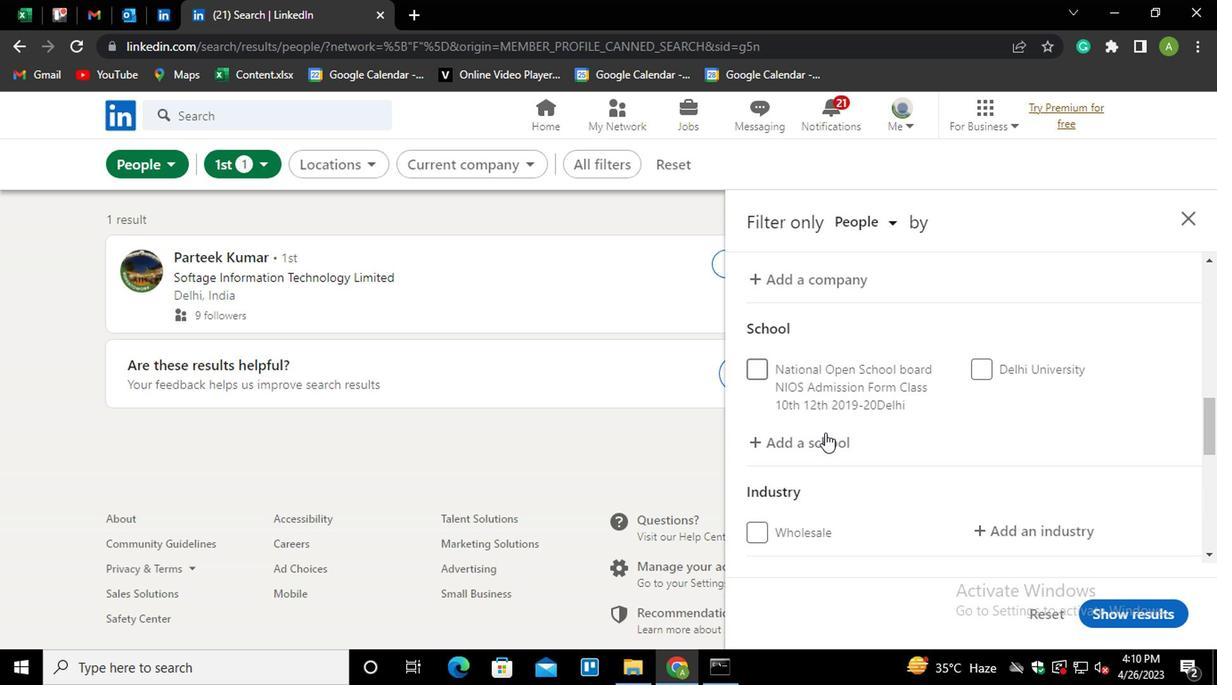 
Action: Mouse moved to (840, 440)
Screenshot: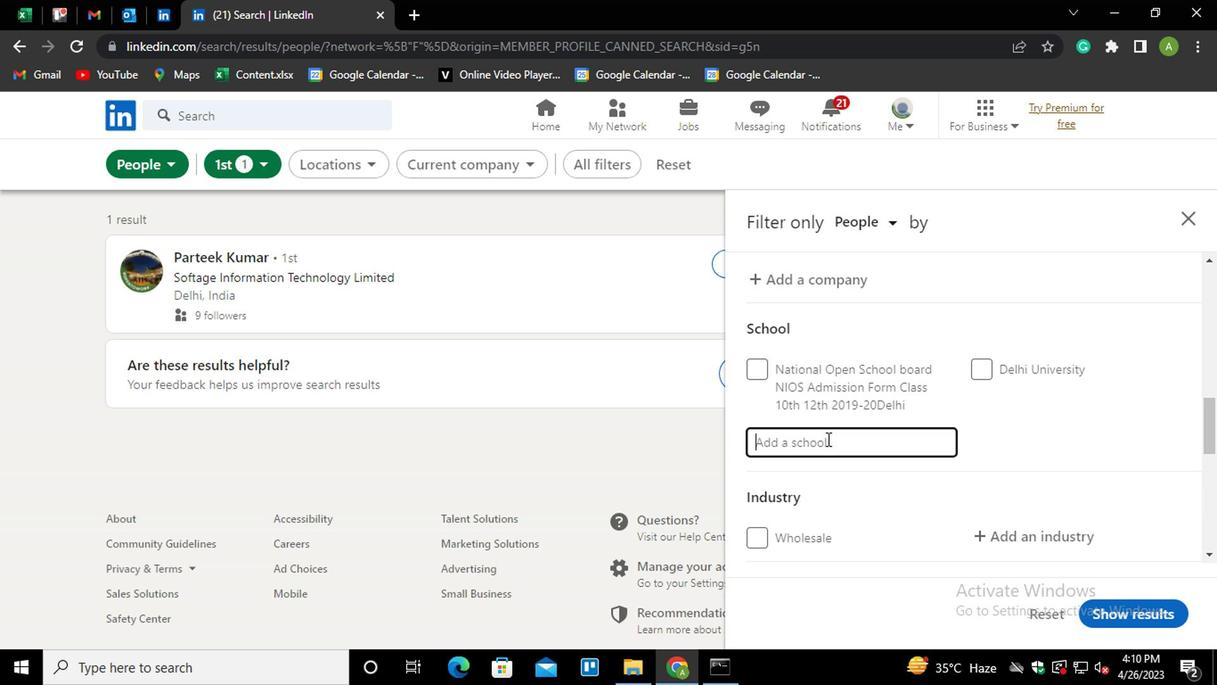 
Action: Mouse pressed left at (840, 440)
Screenshot: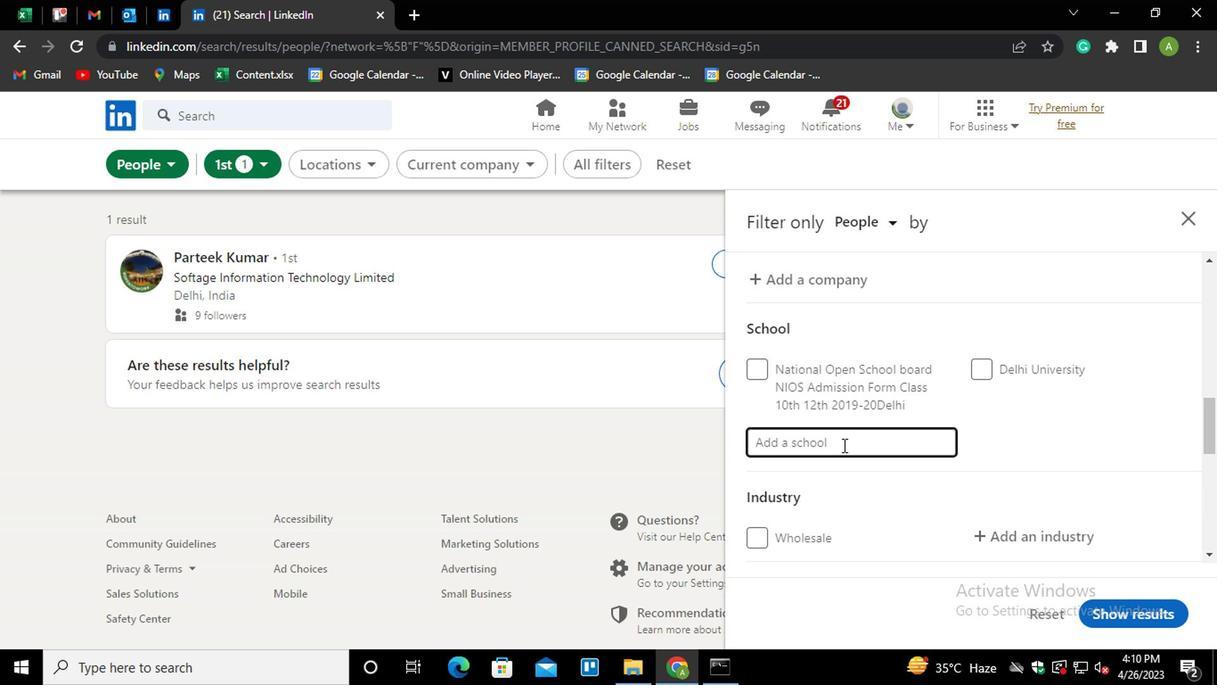 
Action: Key pressed <Key.shift_r>INF<Key.backspace>DIAN<Key.space><Key.down><Key.down><Key.down><Key.down>
Screenshot: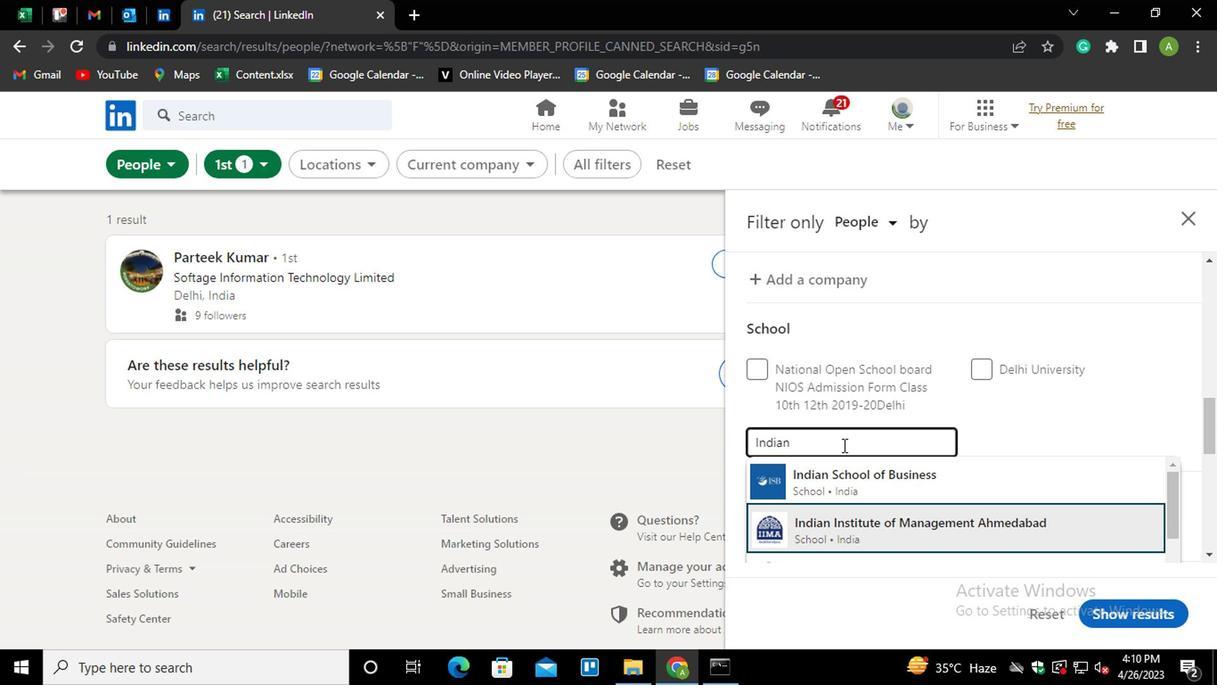 
Action: Mouse moved to (1033, 440)
Screenshot: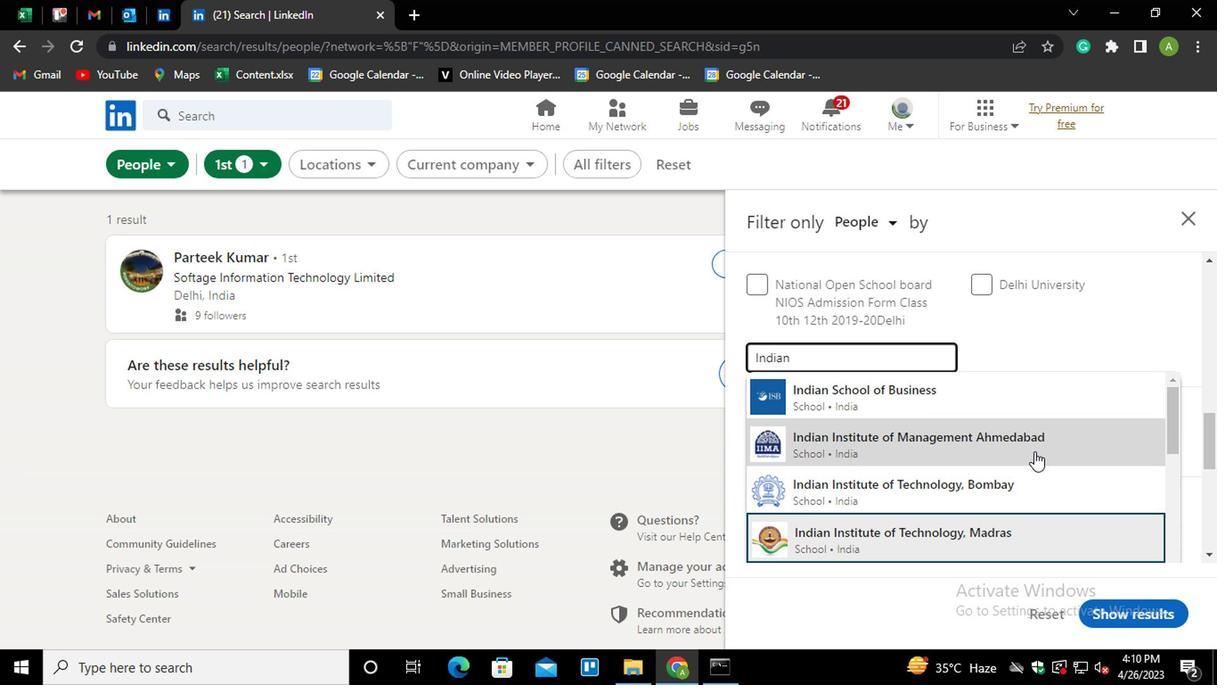 
Action: Mouse scrolled (1033, 440) with delta (0, 0)
Screenshot: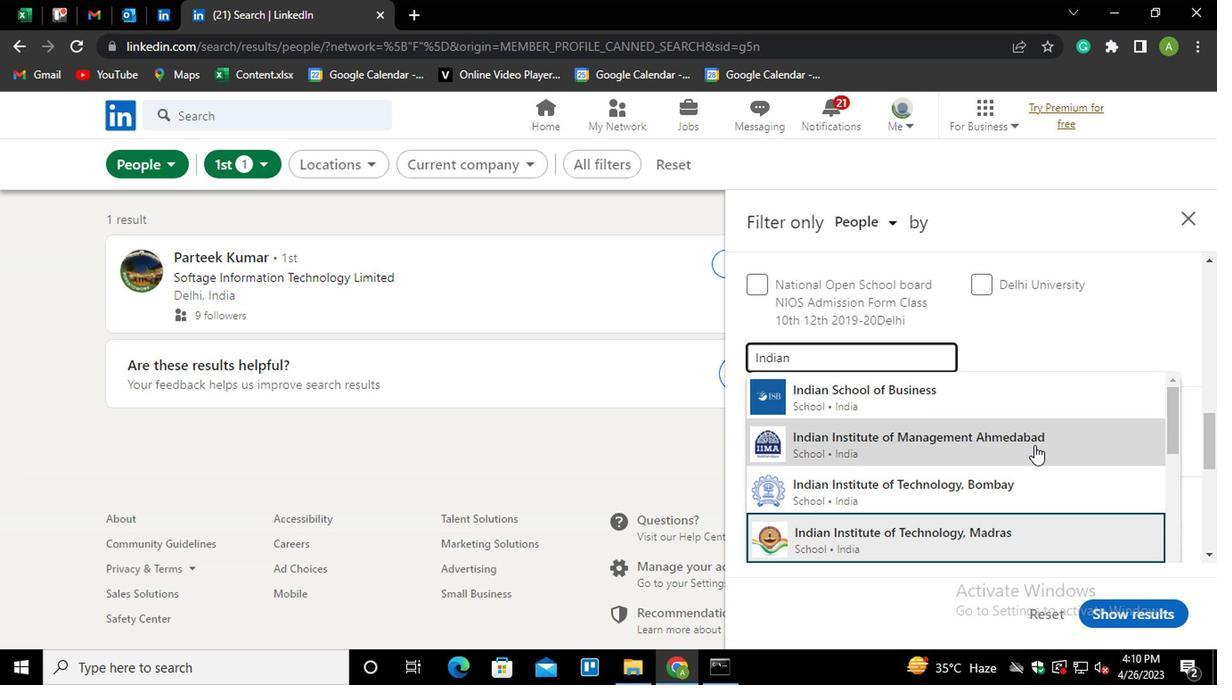 
Action: Mouse moved to (837, 348)
Screenshot: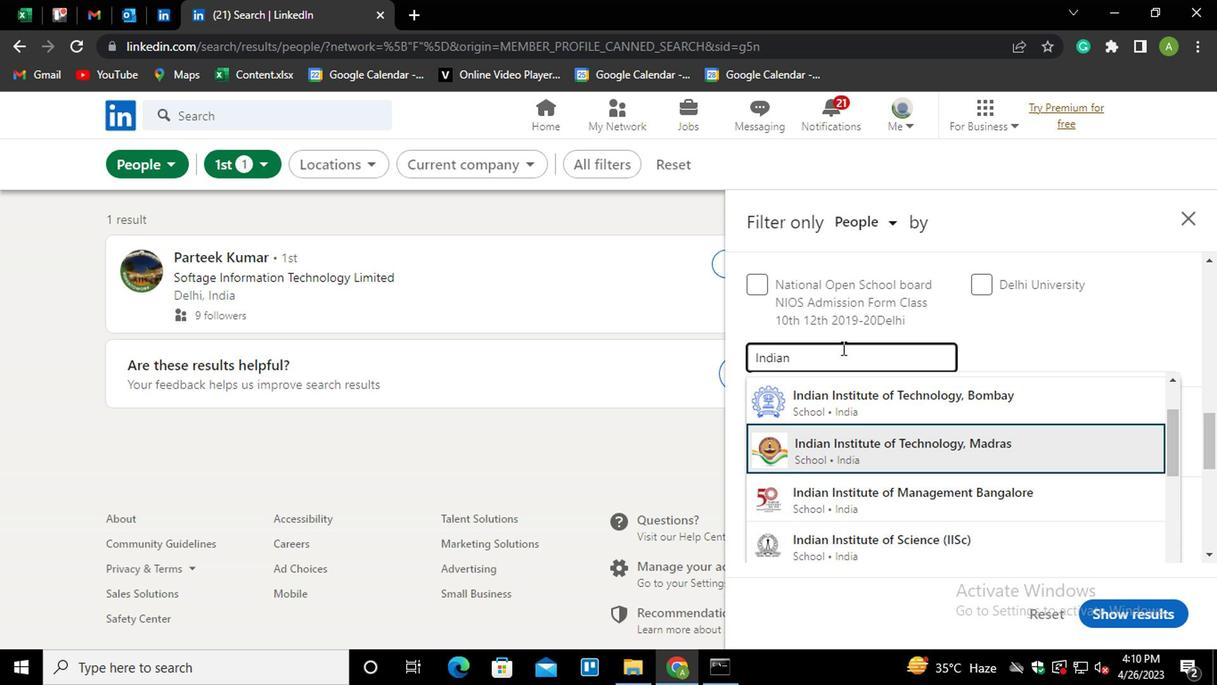 
Action: Mouse pressed left at (837, 348)
Screenshot: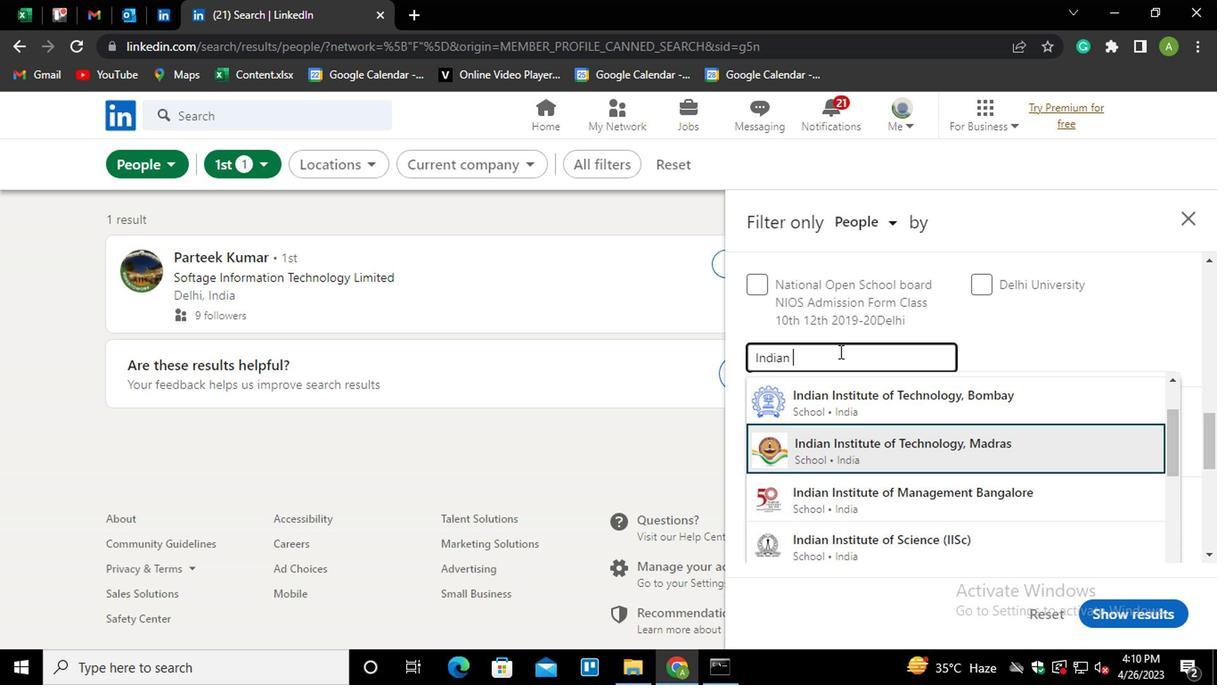
Action: Key pressed <Key.shift_r>INSTITUTE<Key.space>OF<Key.space><Key.shift>TECHNOLOGY,<Key.space><Key.backspace><Key.backspace><Key.space><Key.shift>GAND<Key.down><Key.enter>
Screenshot: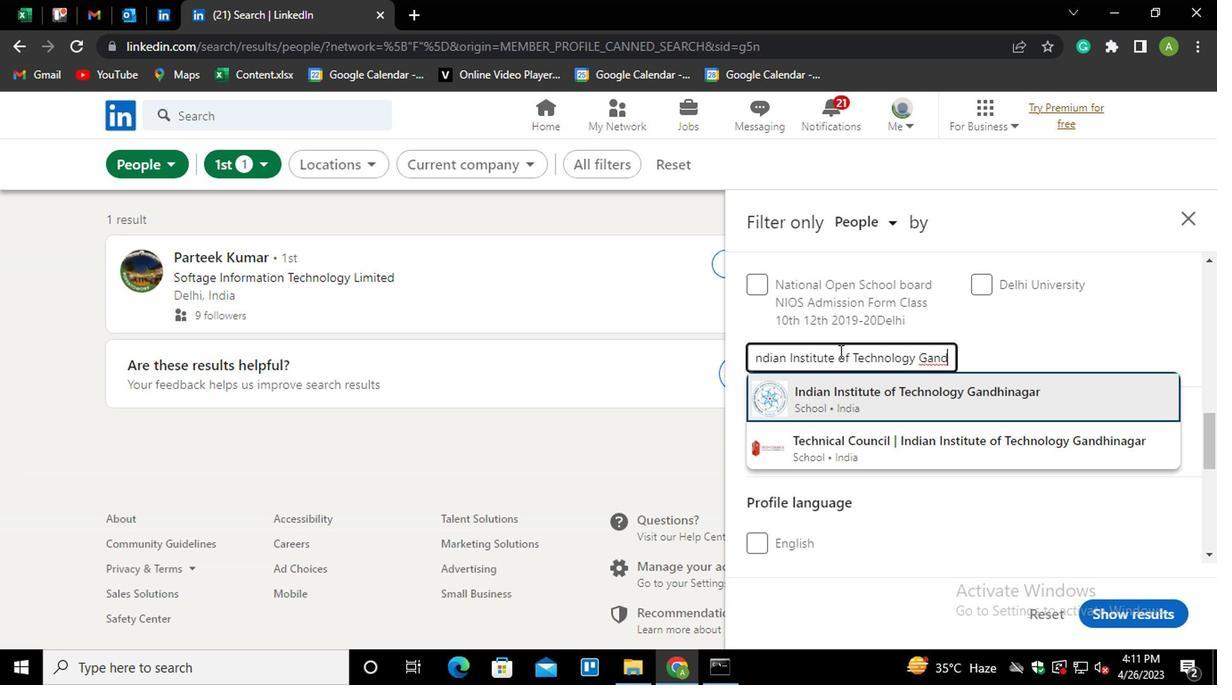 
Action: Mouse moved to (865, 386)
Screenshot: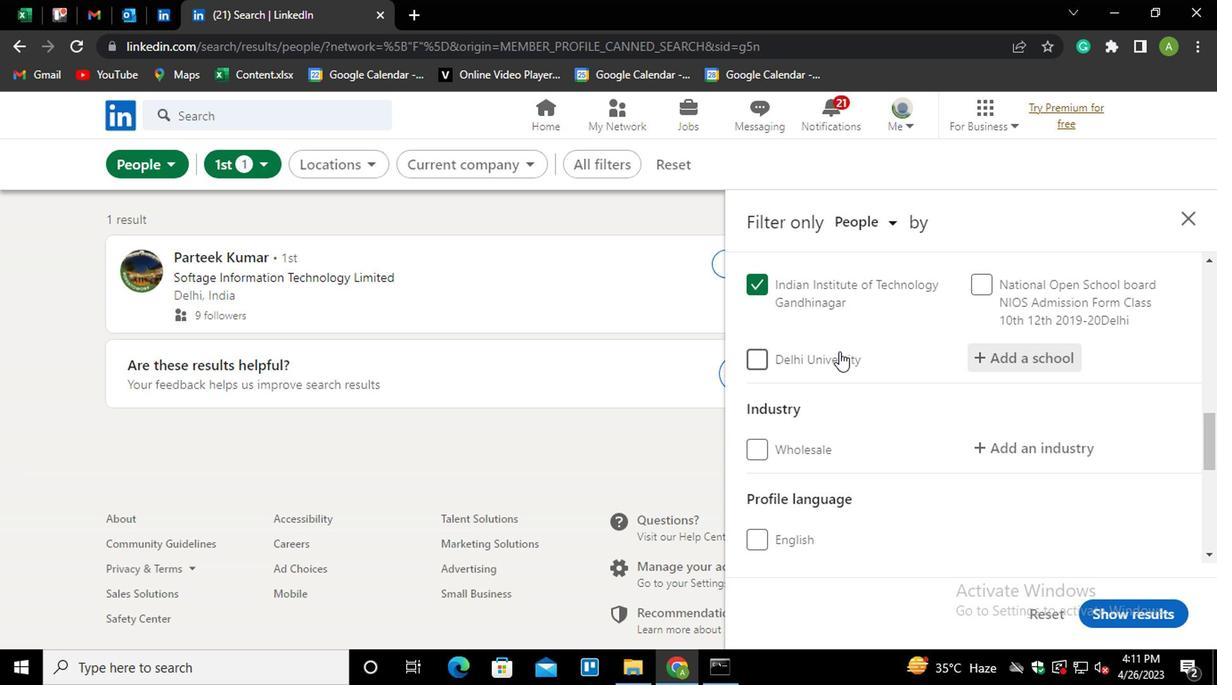 
Action: Mouse scrolled (865, 386) with delta (0, 0)
Screenshot: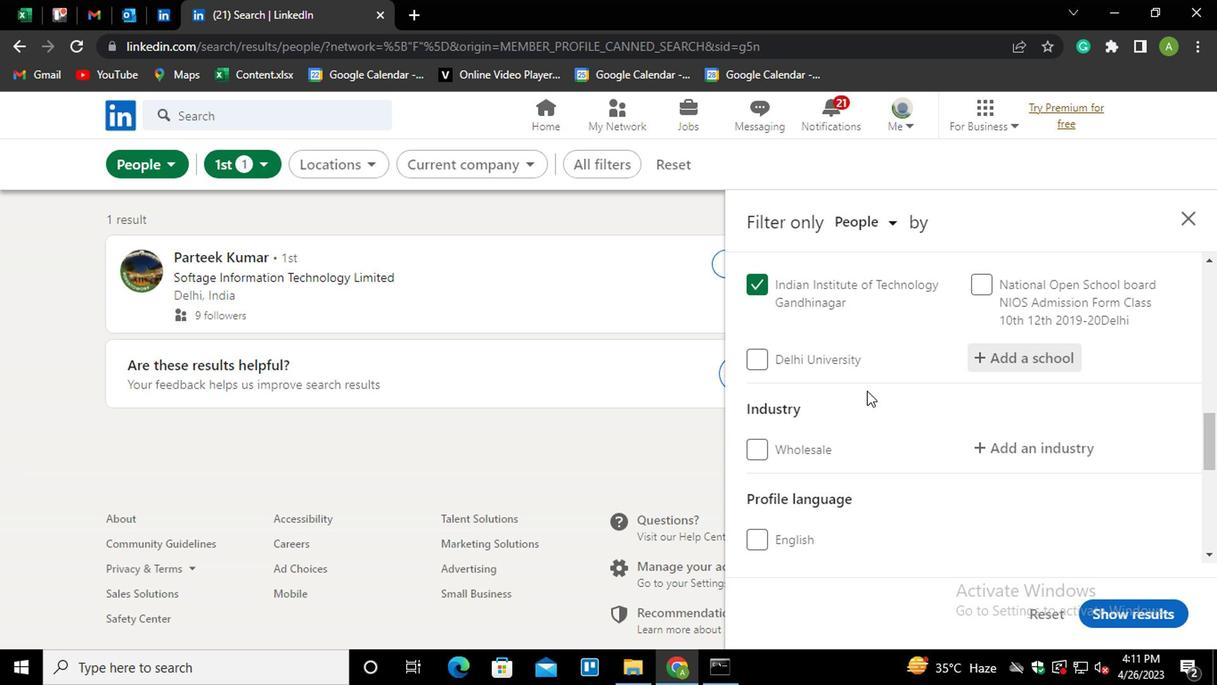 
Action: Mouse moved to (988, 354)
Screenshot: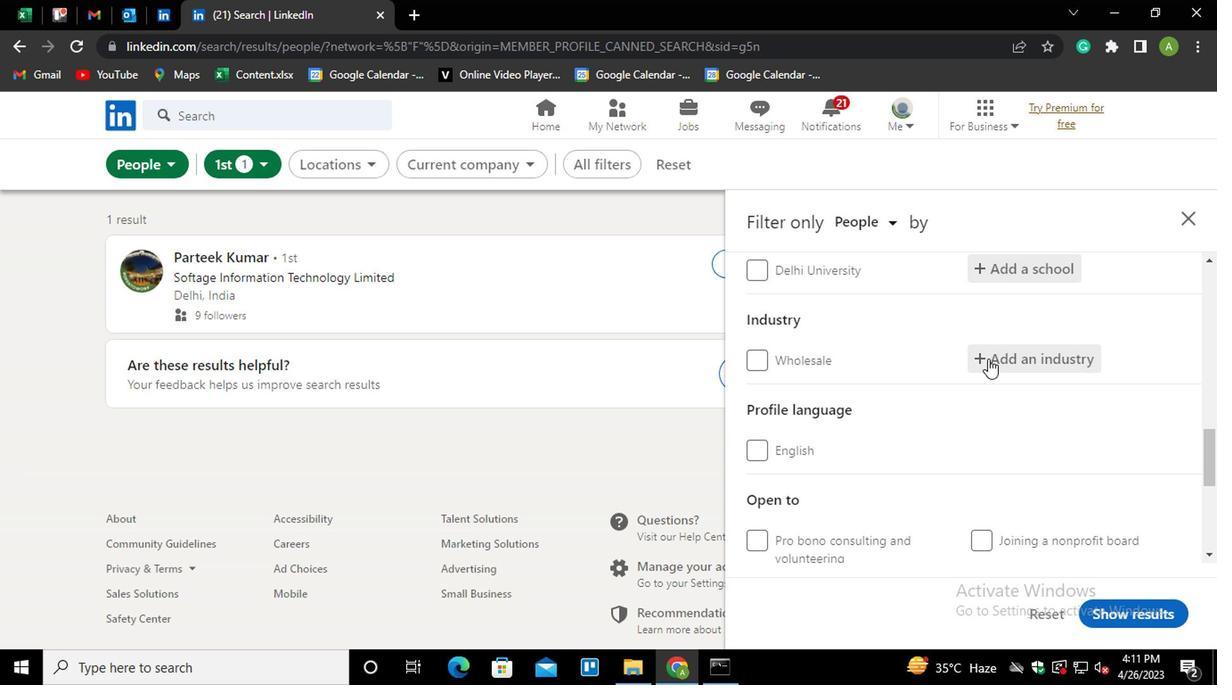 
Action: Mouse pressed left at (988, 354)
Screenshot: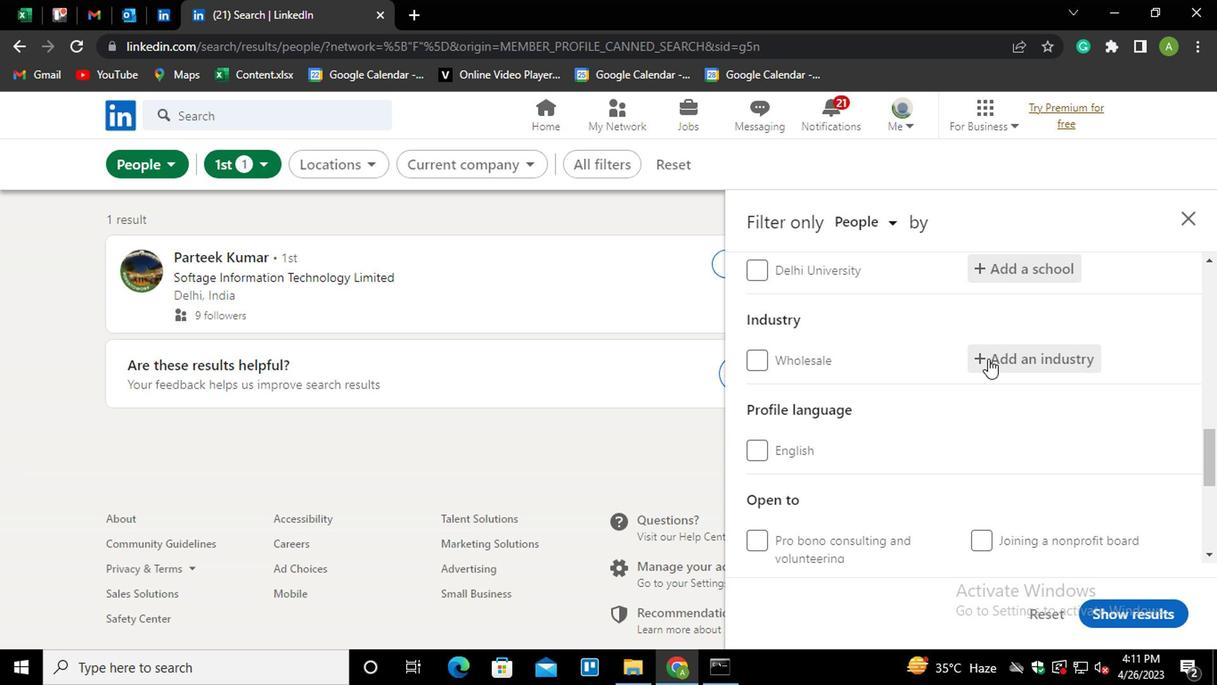 
Action: Mouse moved to (991, 354)
Screenshot: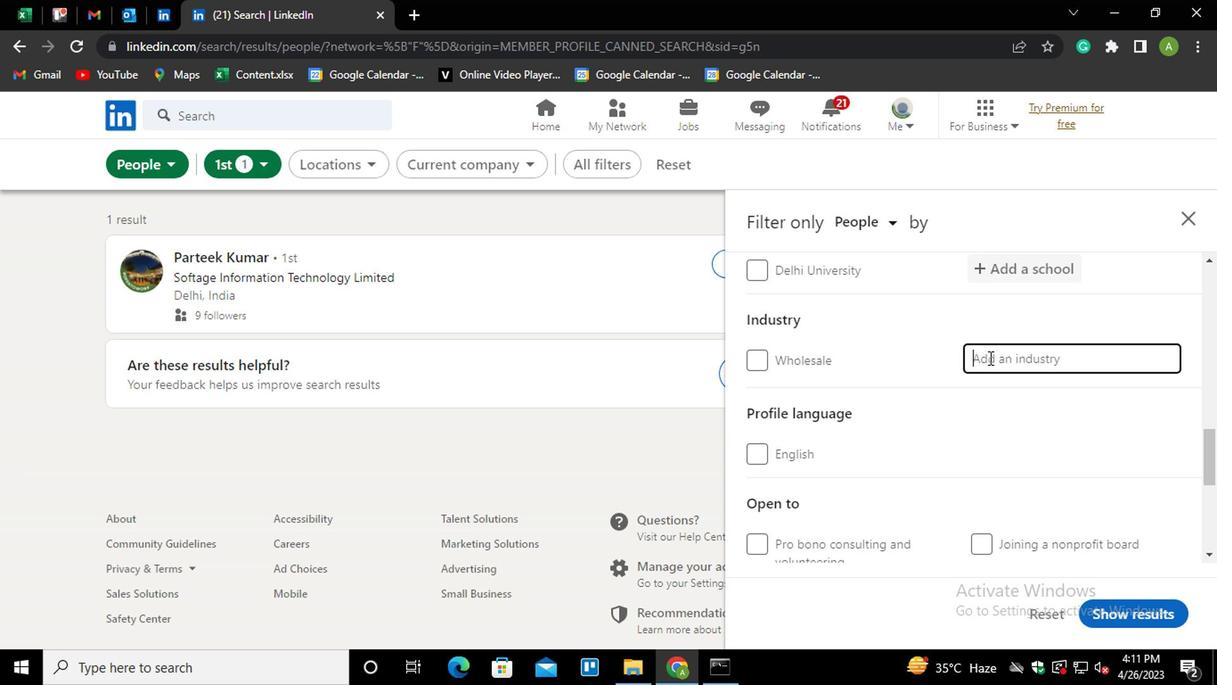 
Action: Mouse pressed left at (991, 354)
Screenshot: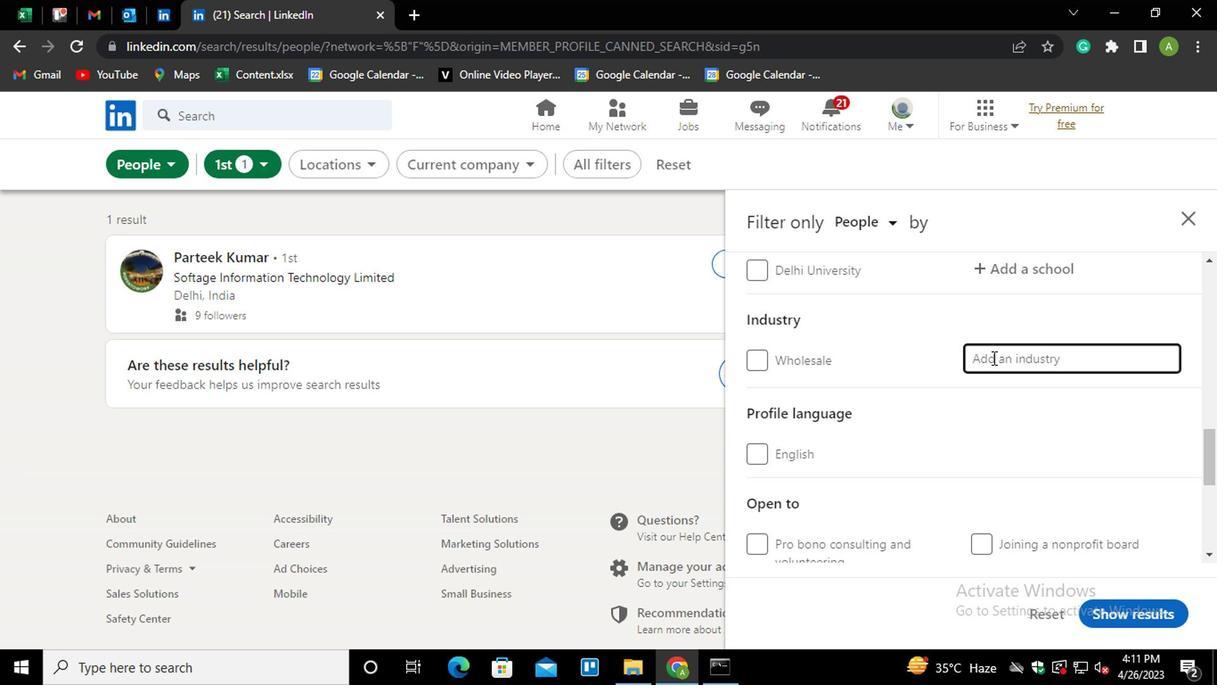 
Action: Mouse moved to (996, 350)
Screenshot: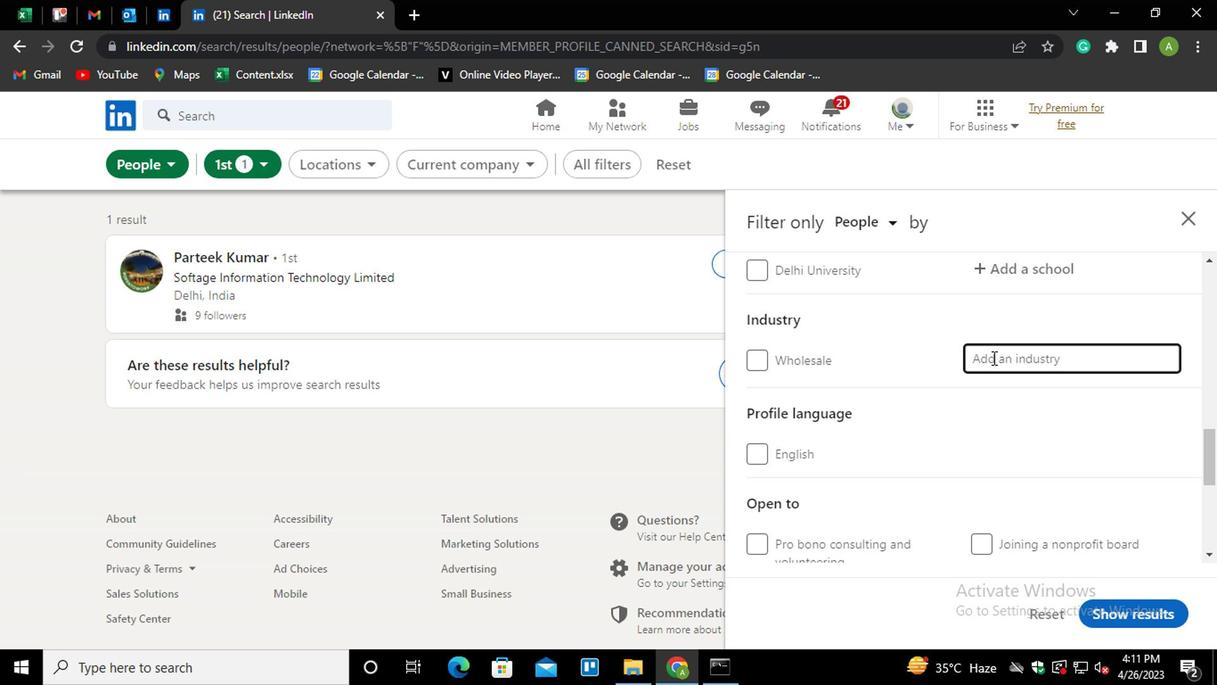 
Action: Key pressed <Key.shift>DAI<Key.down><Key.enter>
Screenshot: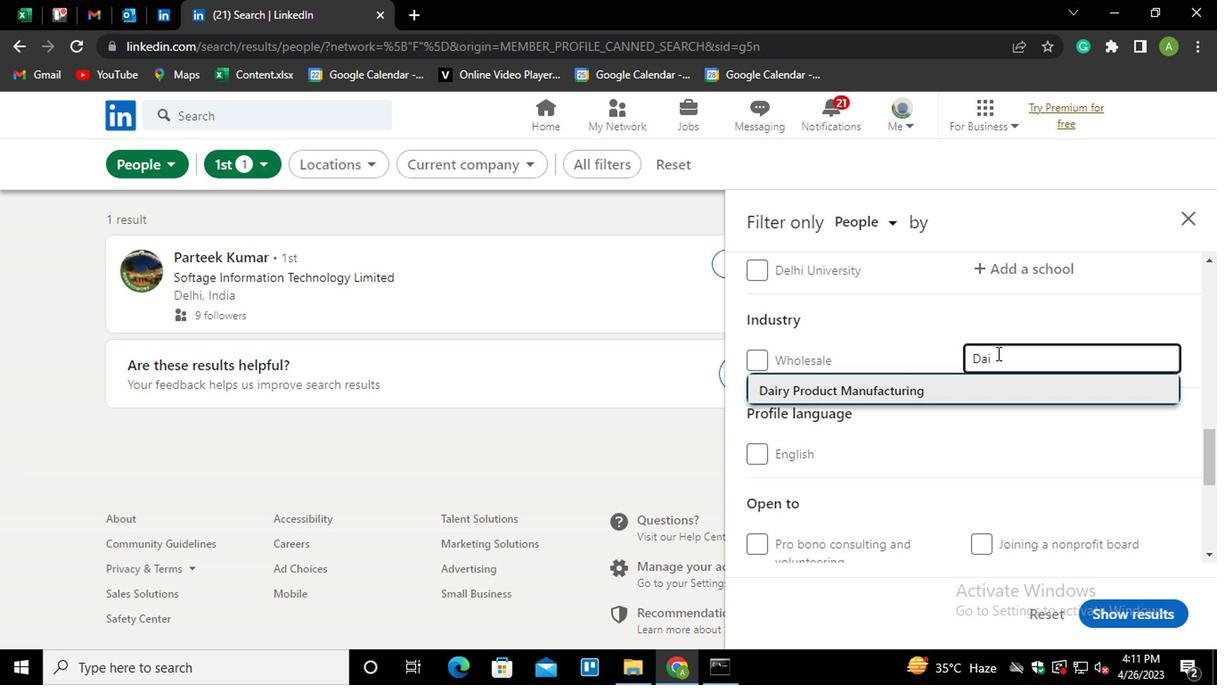 
Action: Mouse moved to (982, 434)
Screenshot: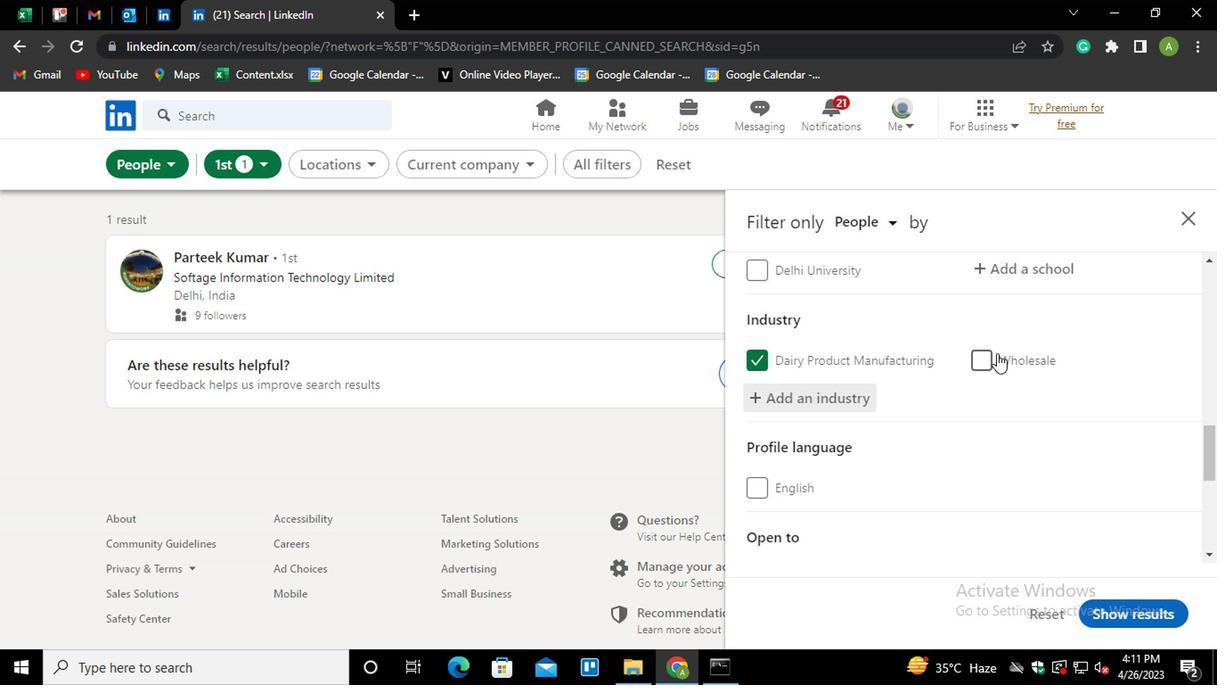
Action: Mouse scrolled (982, 433) with delta (0, 0)
Screenshot: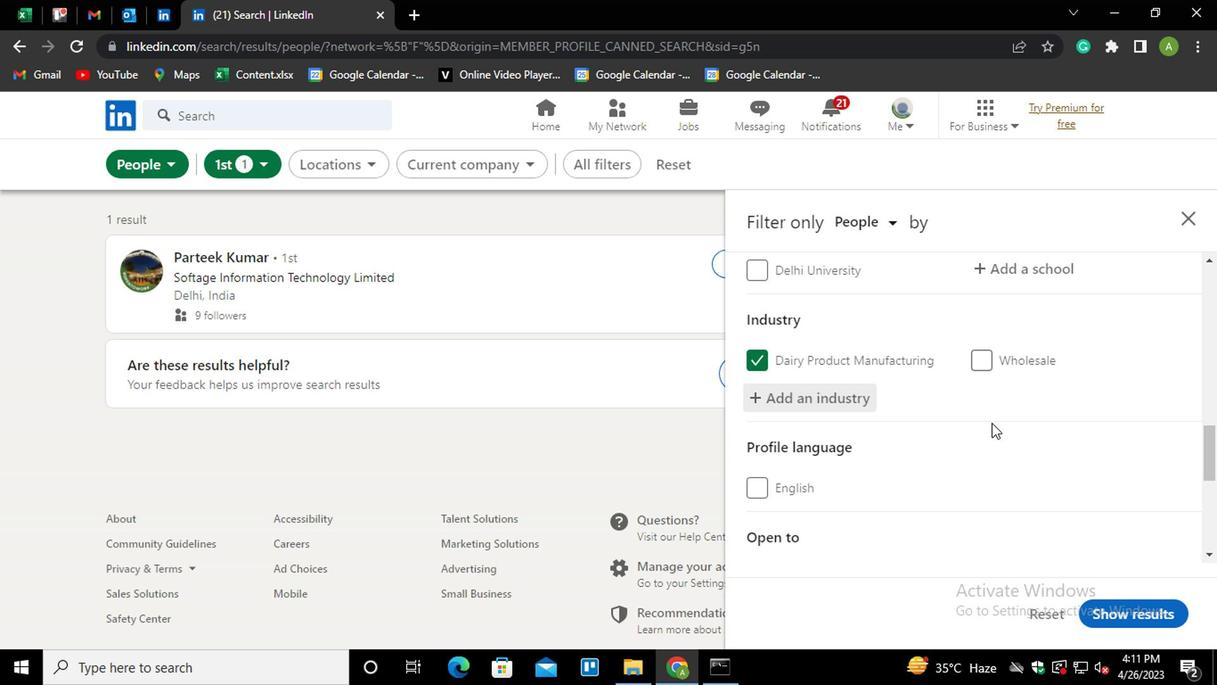 
Action: Mouse scrolled (982, 433) with delta (0, 0)
Screenshot: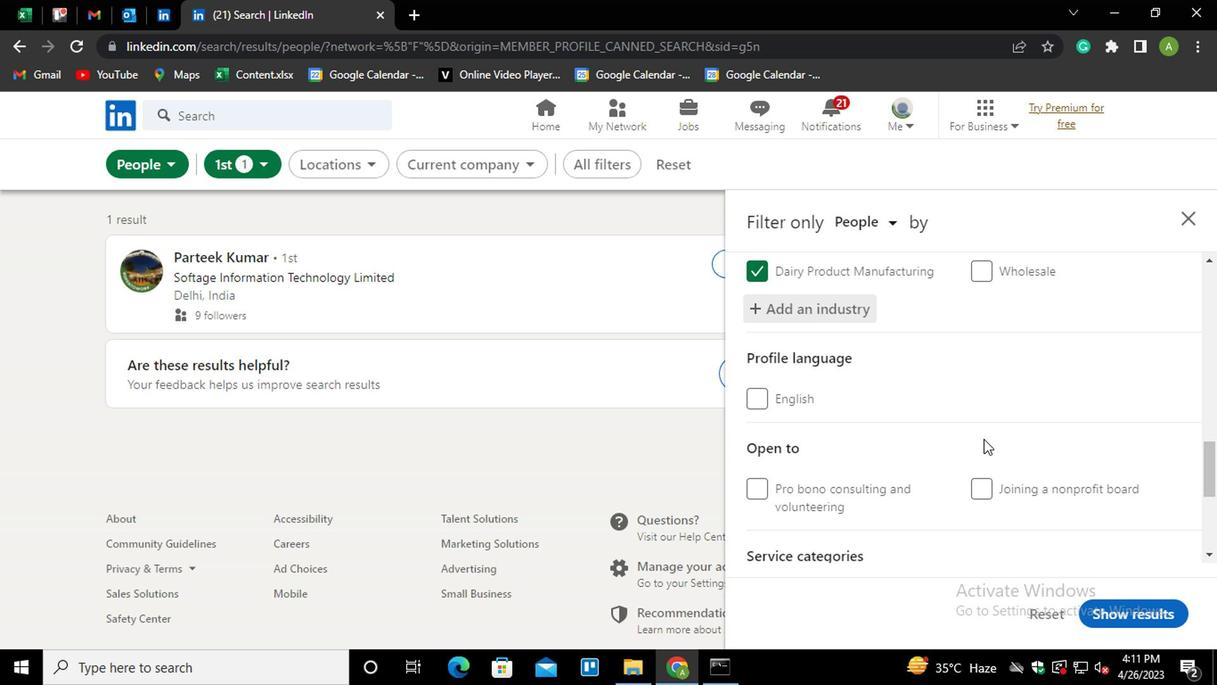 
Action: Mouse scrolled (982, 433) with delta (0, 0)
Screenshot: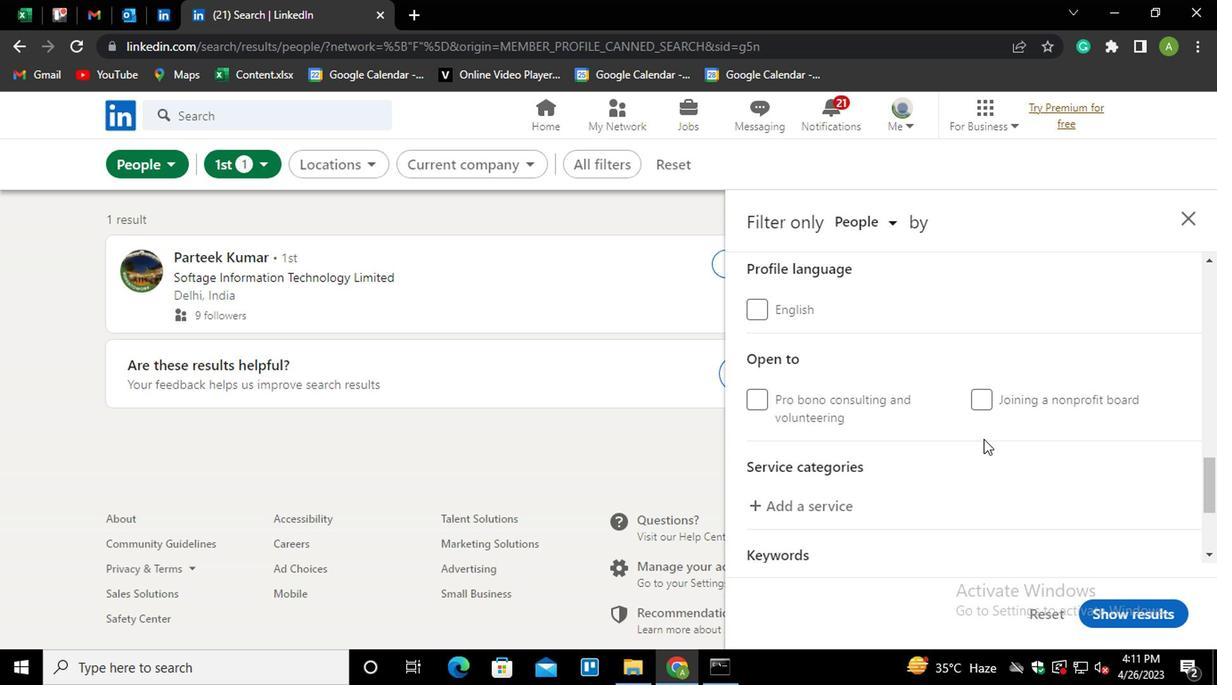 
Action: Mouse moved to (798, 414)
Screenshot: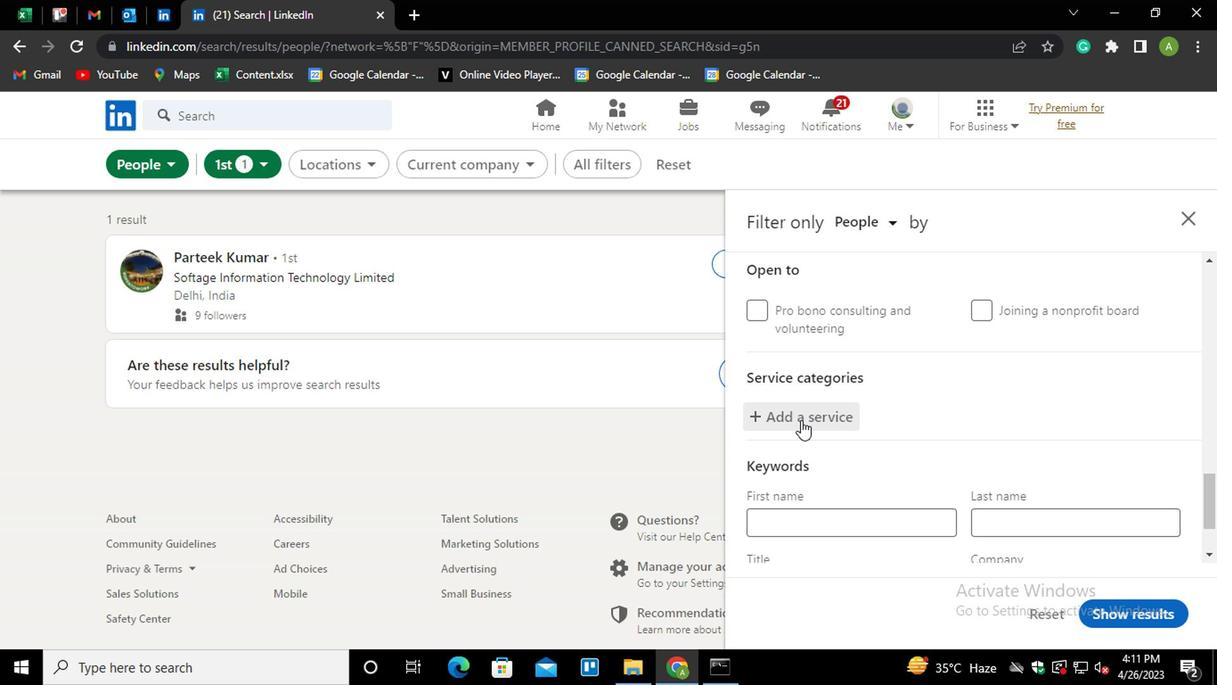 
Action: Mouse pressed left at (798, 414)
Screenshot: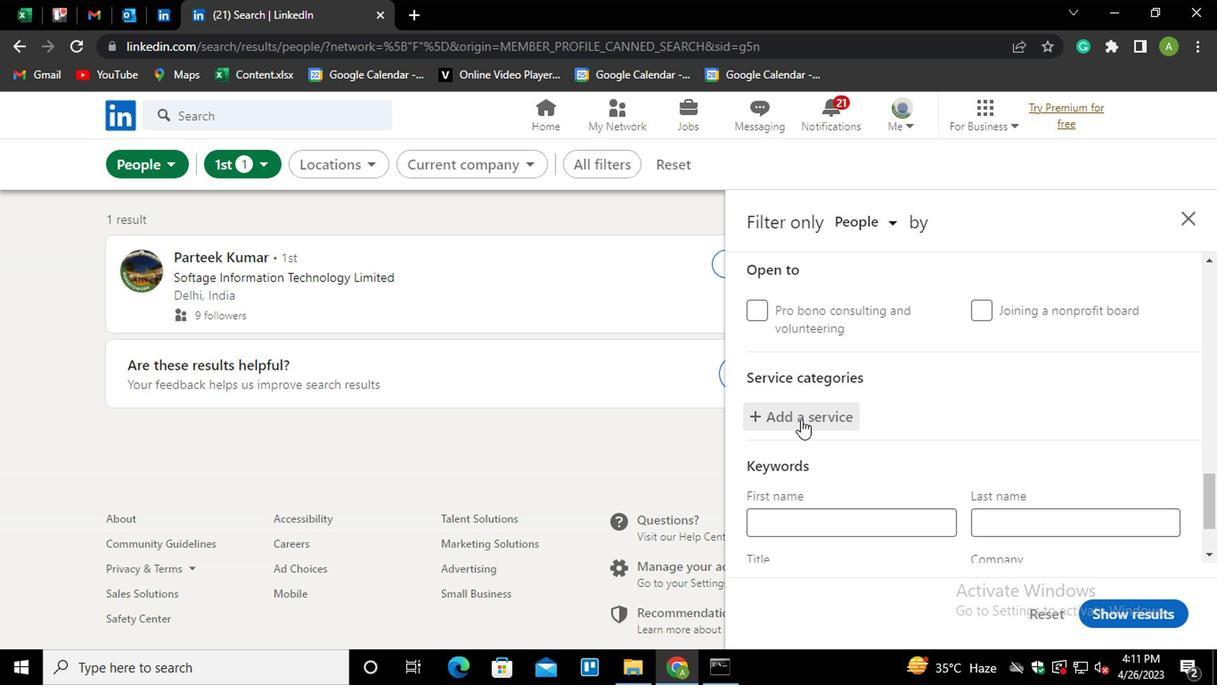 
Action: Mouse moved to (823, 411)
Screenshot: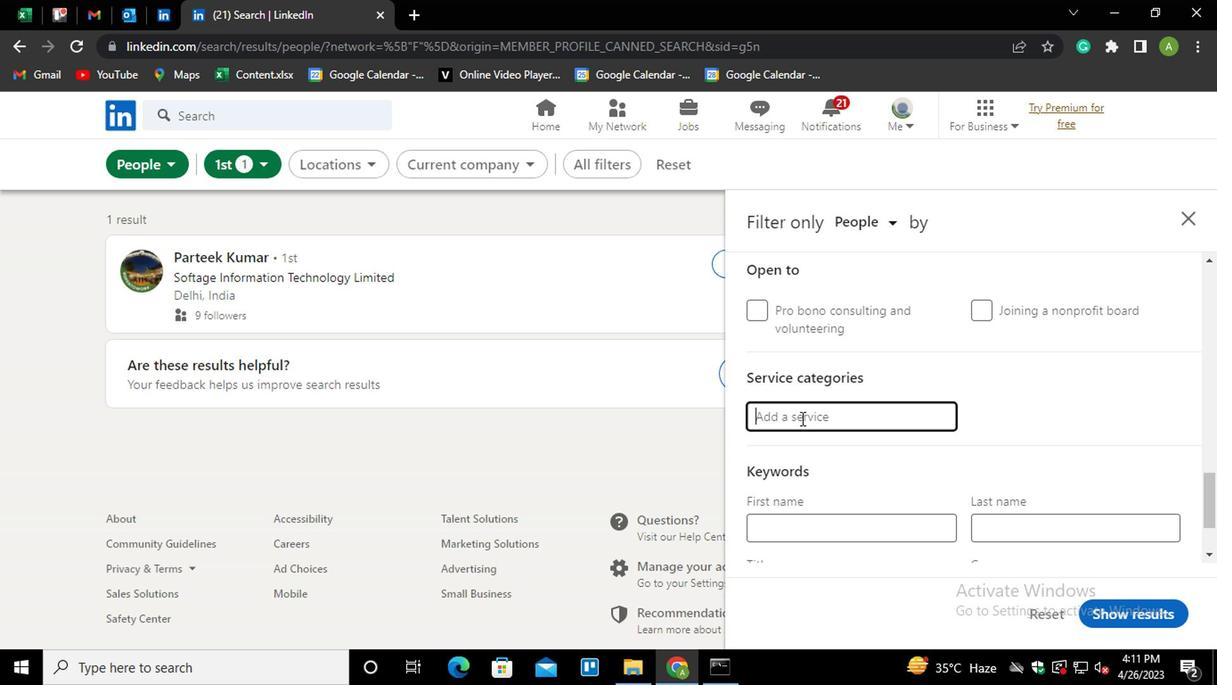 
Action: Mouse pressed left at (823, 411)
Screenshot: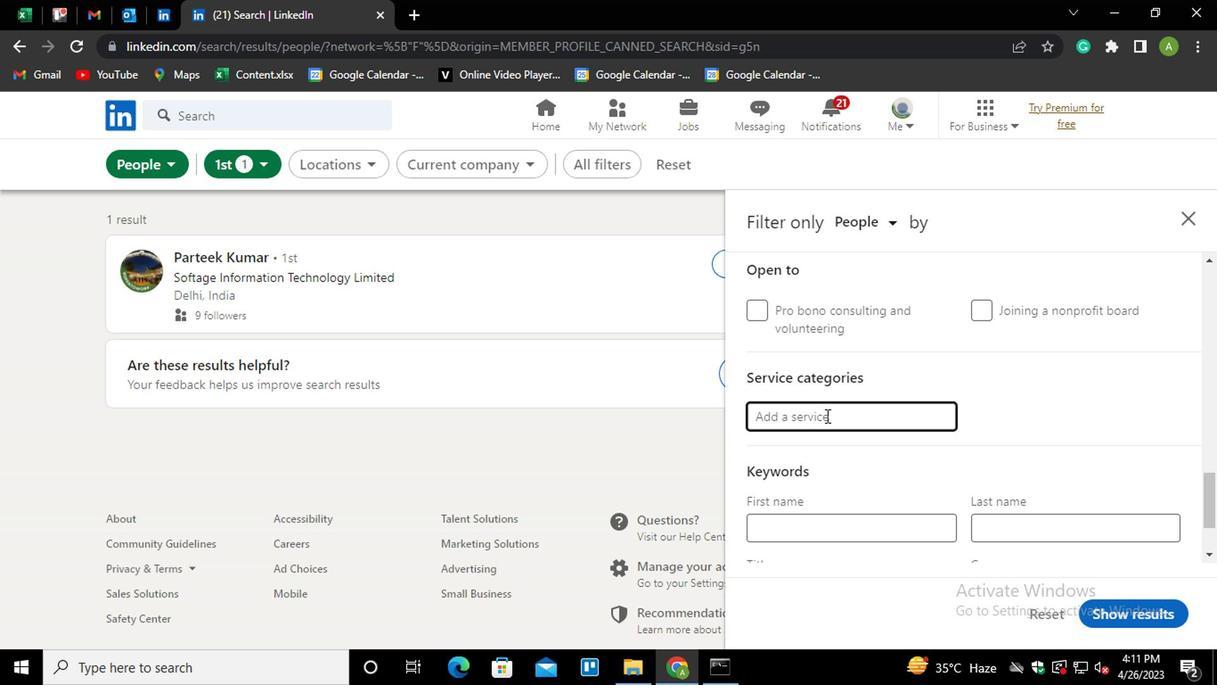 
Action: Mouse moved to (829, 409)
Screenshot: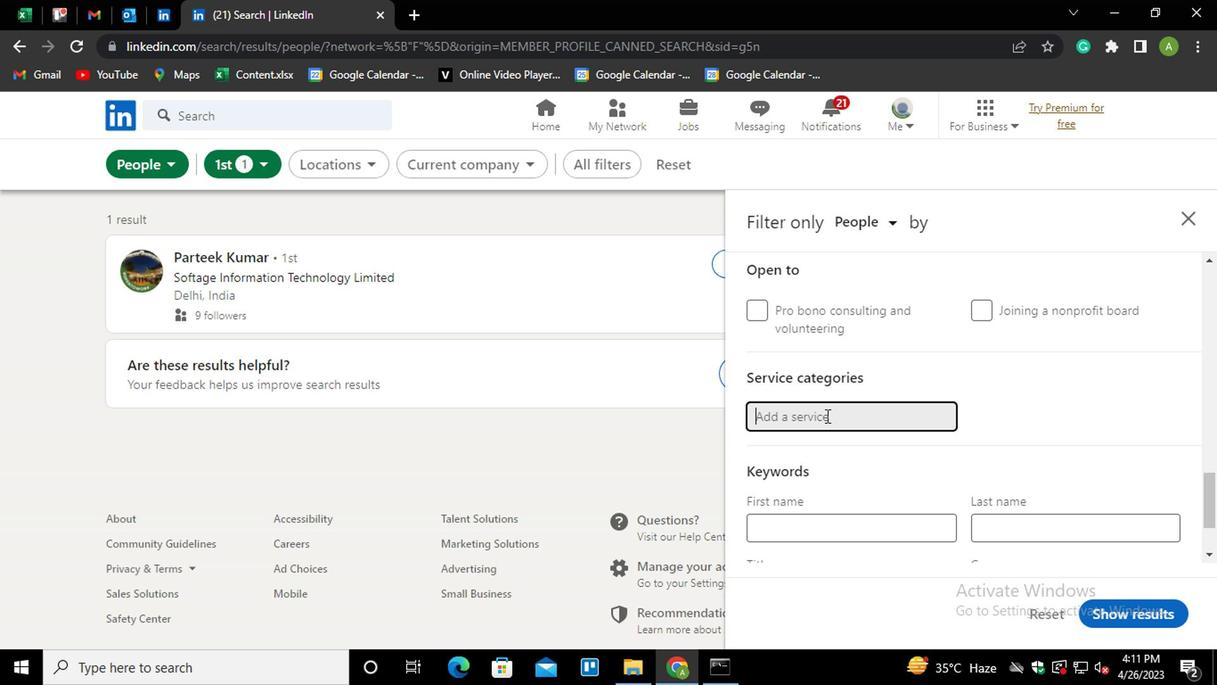 
Action: Key pressed <Key.shift_r>TAX<Key.space><Key.shift_r>LAW<Key.down><Key.enter>
Screenshot: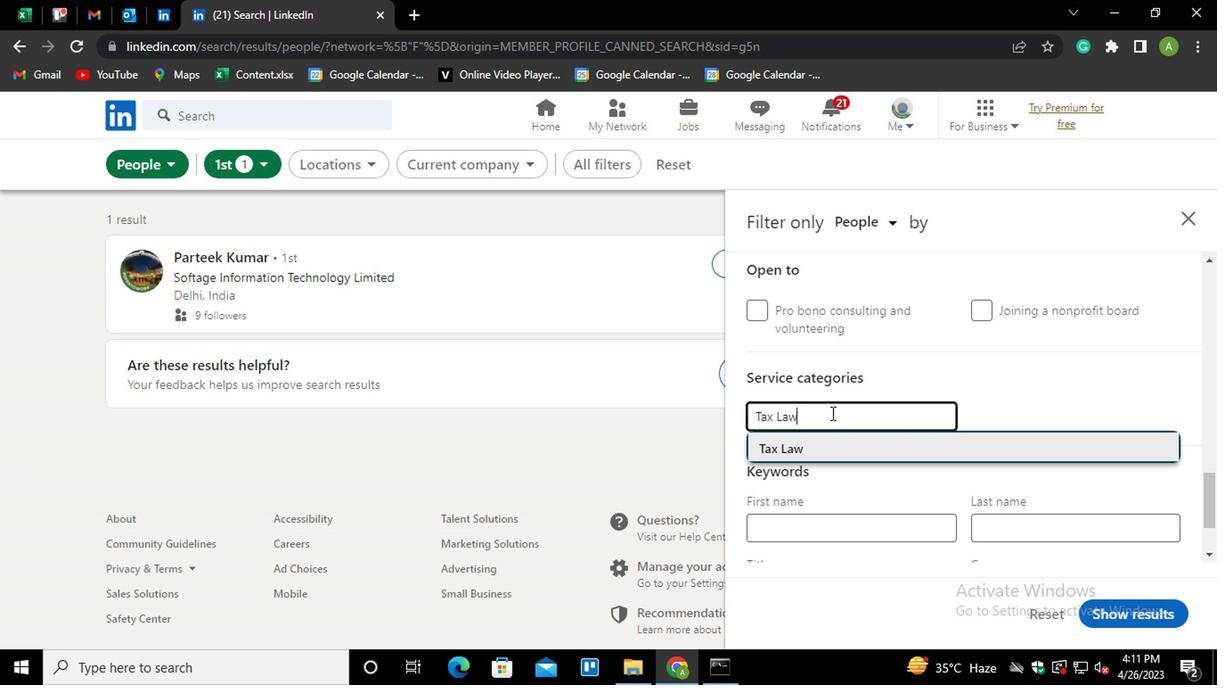 
Action: Mouse moved to (829, 406)
Screenshot: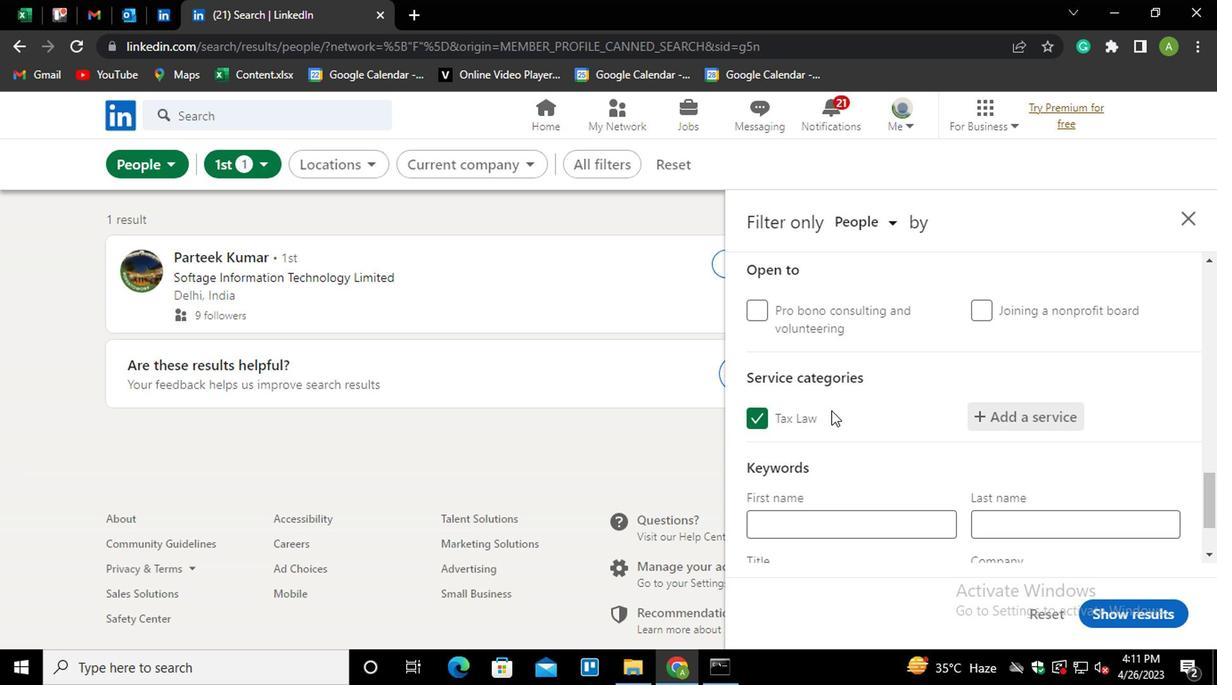 
Action: Mouse scrolled (829, 405) with delta (0, 0)
Screenshot: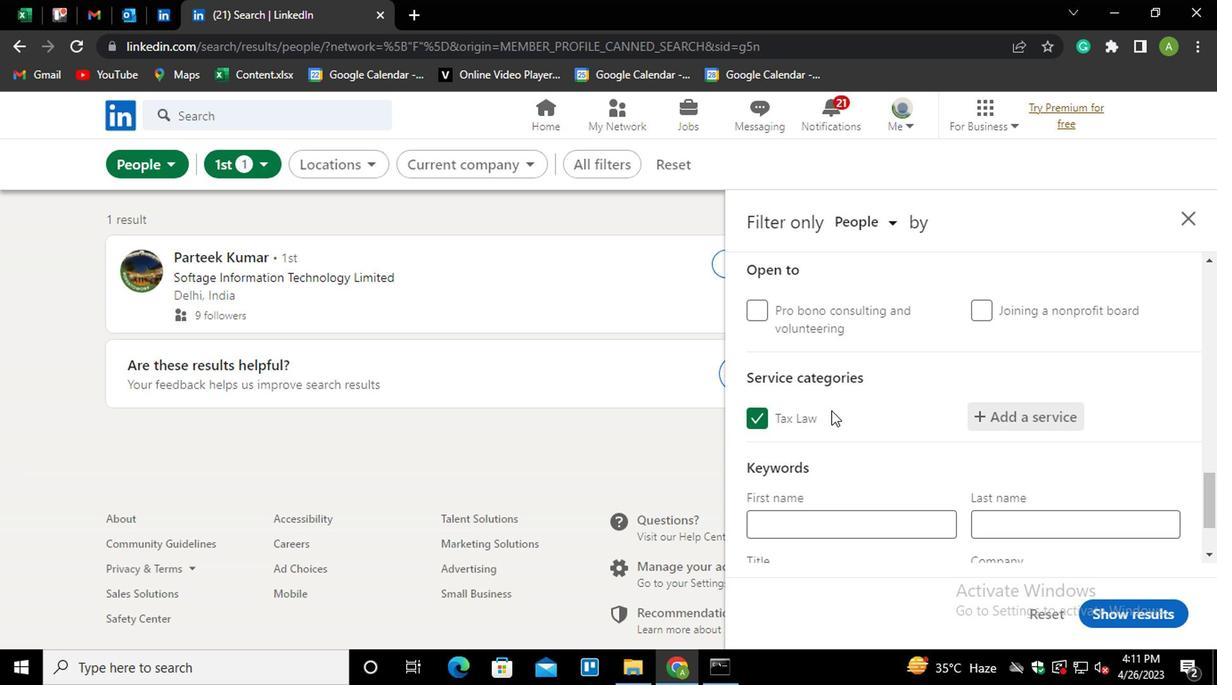 
Action: Mouse scrolled (829, 405) with delta (0, 0)
Screenshot: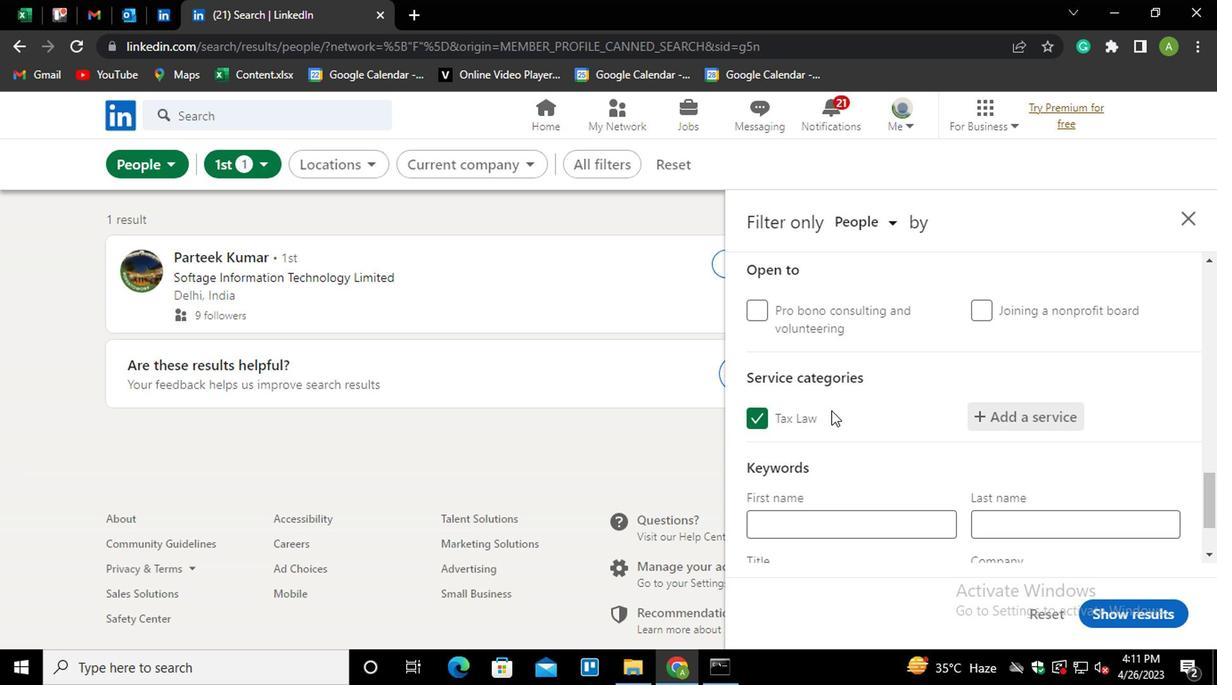 
Action: Mouse scrolled (829, 405) with delta (0, 0)
Screenshot: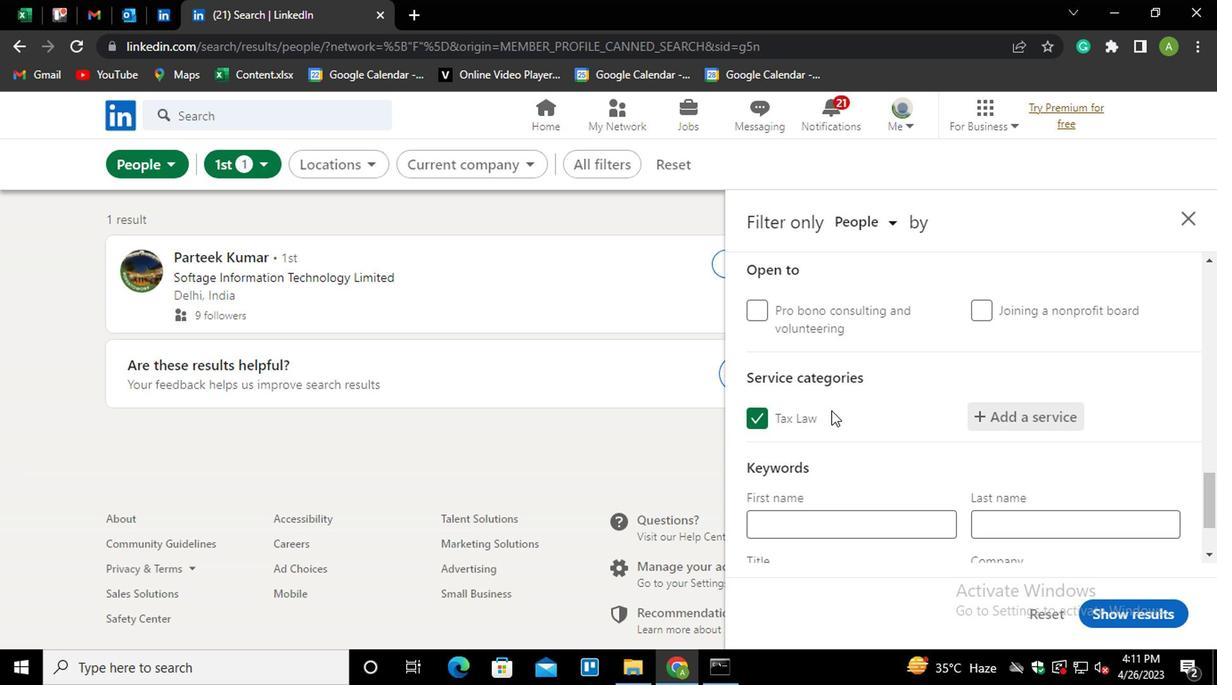 
Action: Mouse moved to (836, 477)
Screenshot: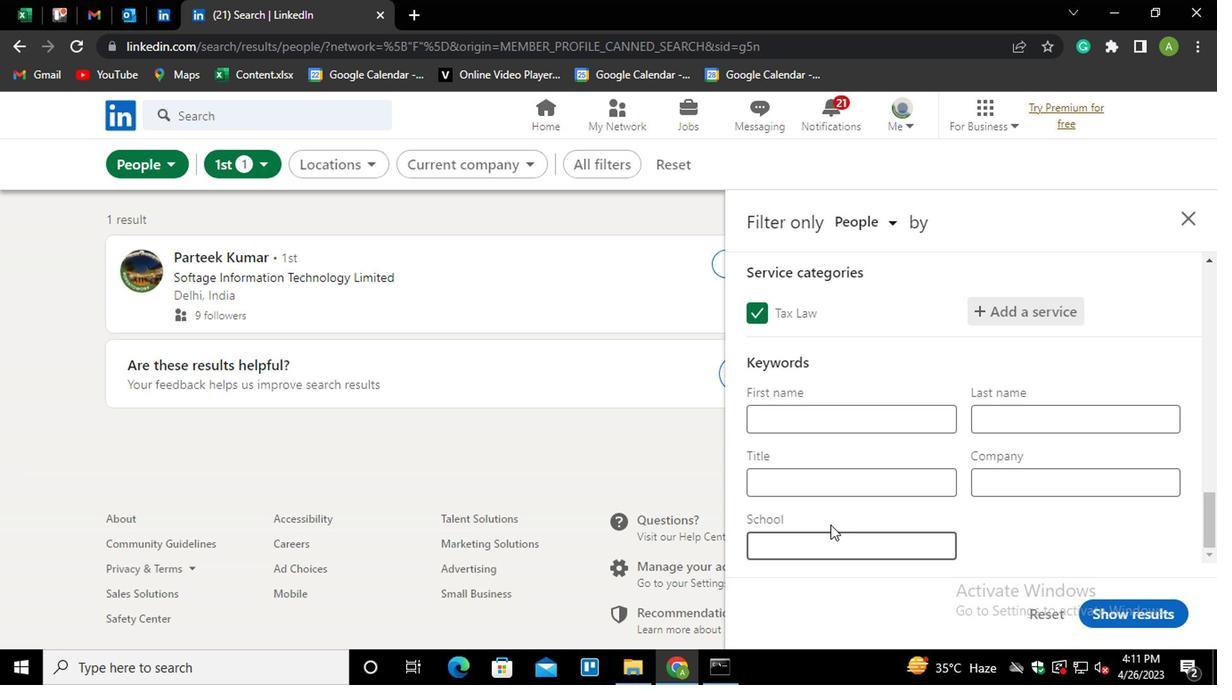 
Action: Mouse pressed left at (836, 477)
Screenshot: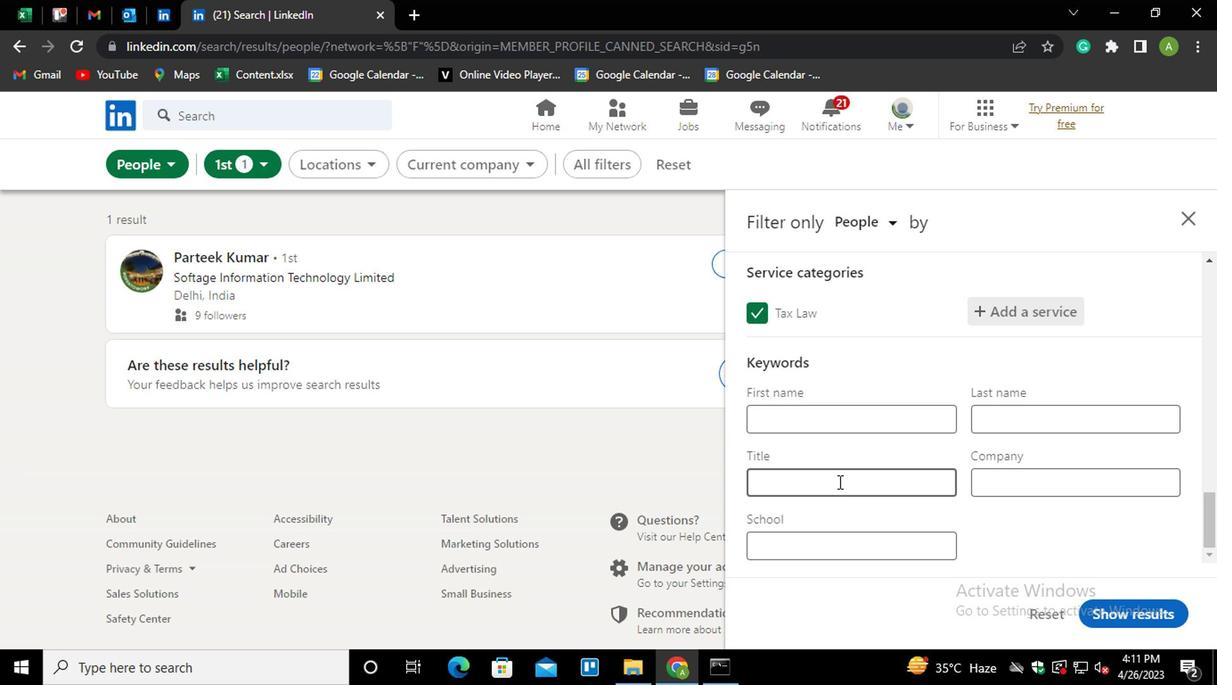 
Action: Key pressed <Key.shift>FINANCIAL<Key.space><Key.shift>SERVICES<Key.space><Key.shift>REPRENSENTATIVE
Screenshot: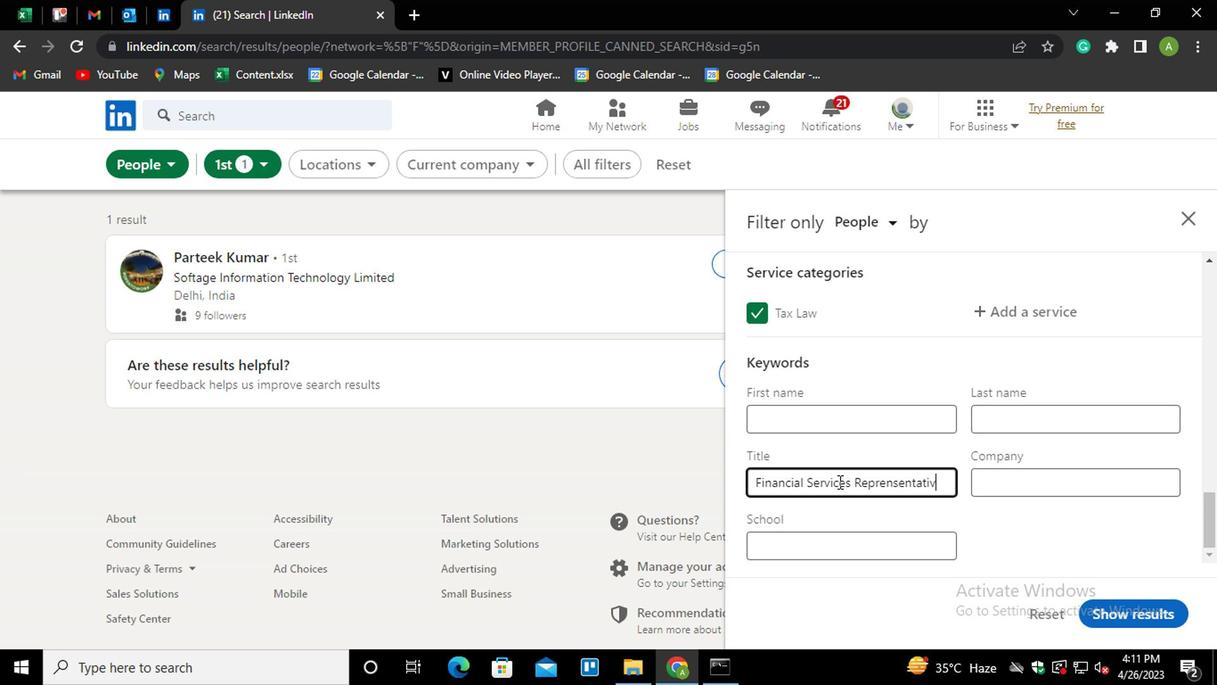 
Action: Mouse moved to (1025, 510)
Screenshot: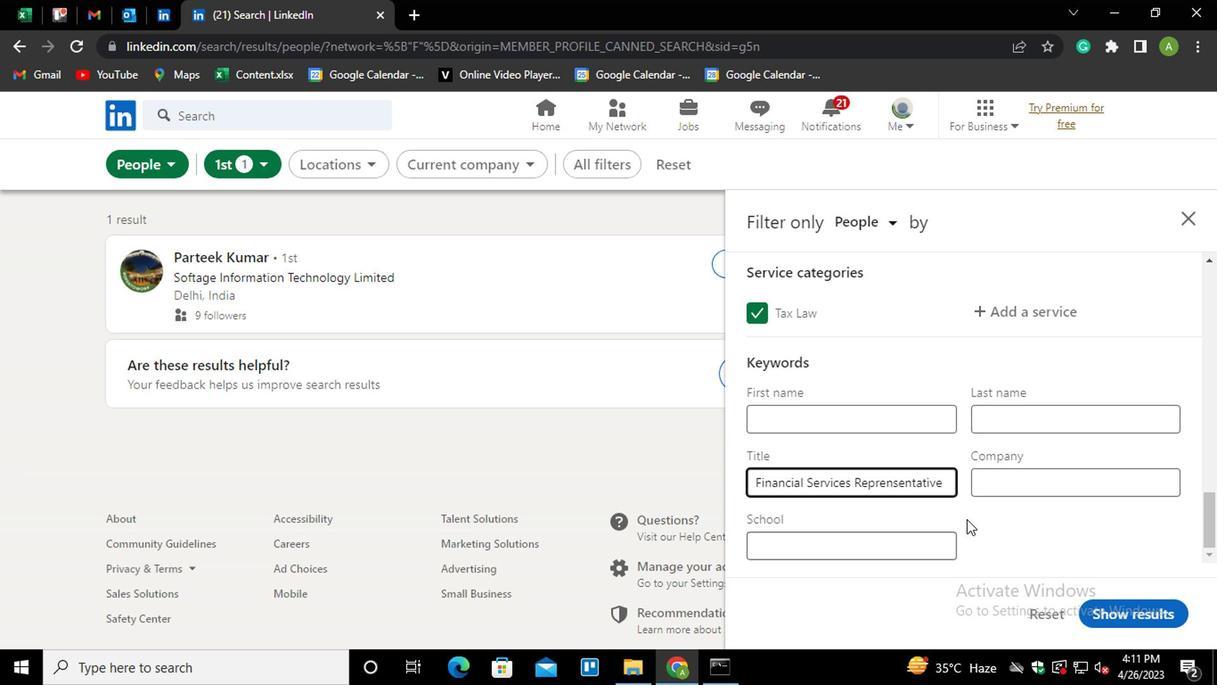 
Action: Mouse pressed left at (1025, 510)
Screenshot: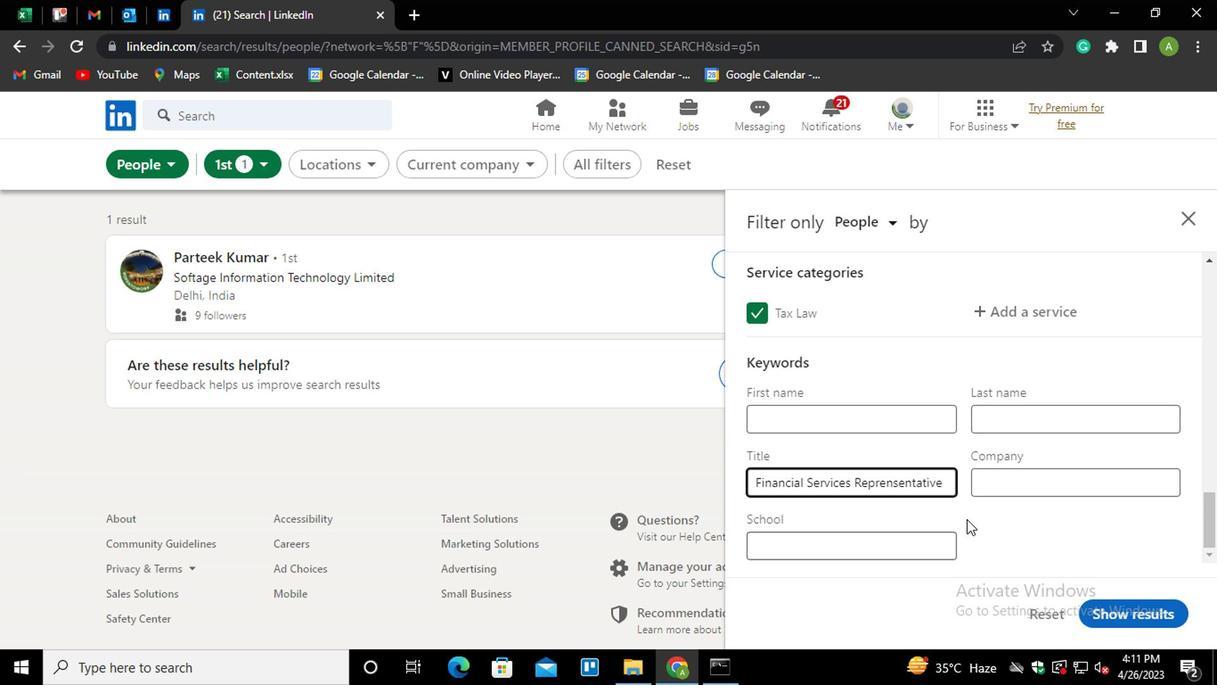 
Action: Mouse moved to (1145, 601)
Screenshot: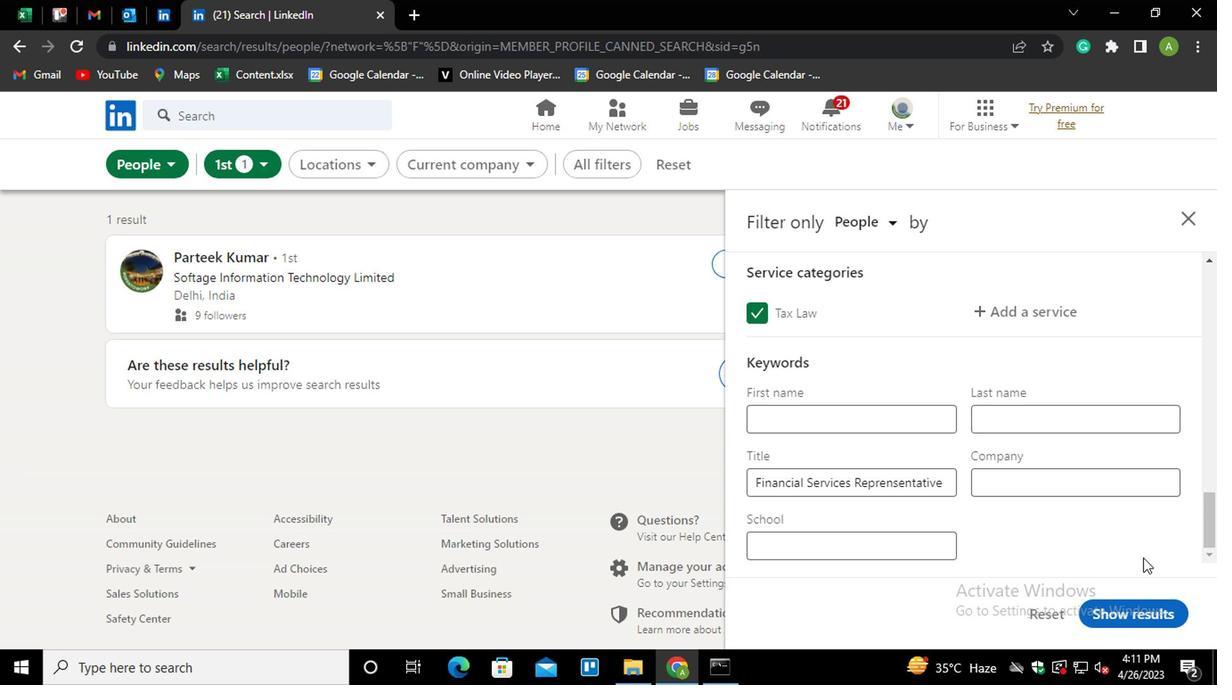 
Action: Mouse pressed left at (1145, 601)
Screenshot: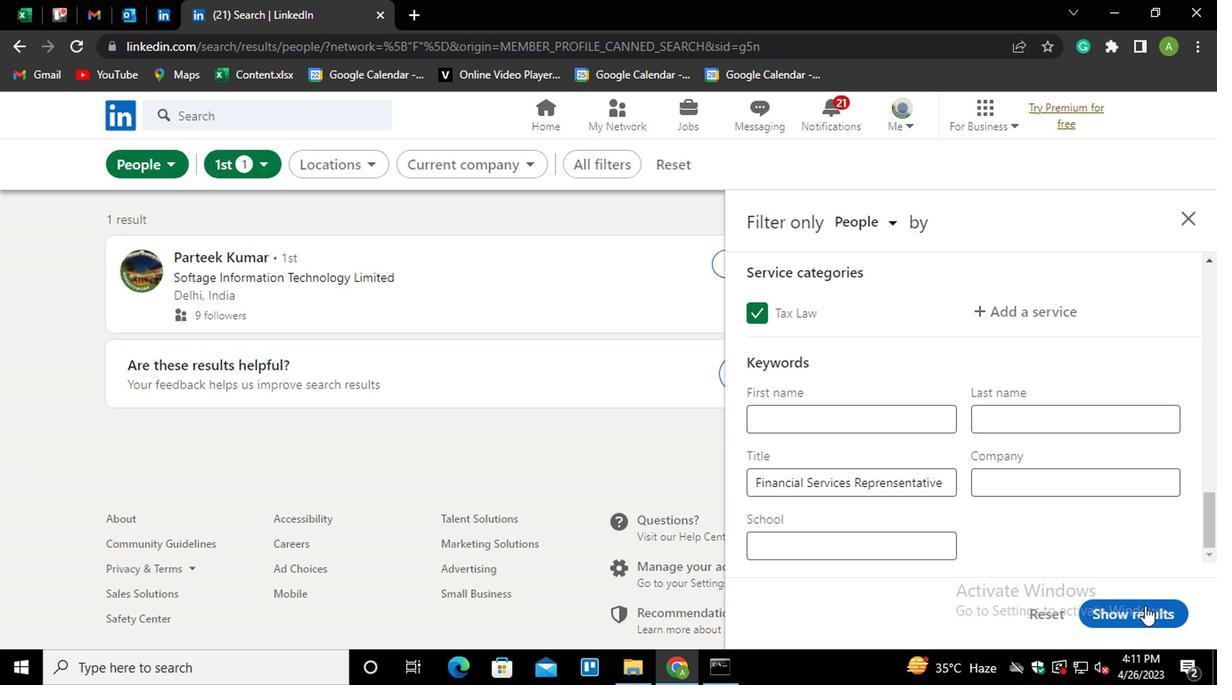 
Action: Mouse moved to (1117, 537)
Screenshot: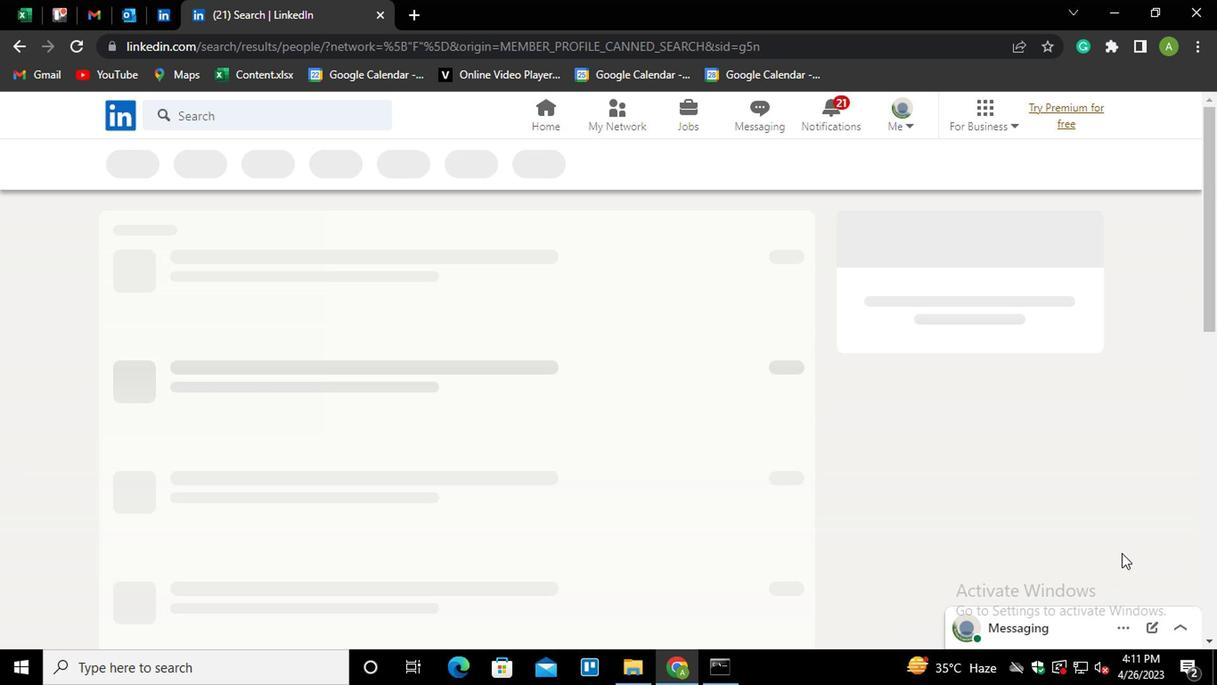 
